 Task: Find a one-way flight from Trenton, NJ to Raleigh, NC for 5 passengers in premium economy on August 5th, with departure between 16:00 and 00:00, using Frontier, and include 3 checked bags.
Action: Mouse moved to (316, 185)
Screenshot: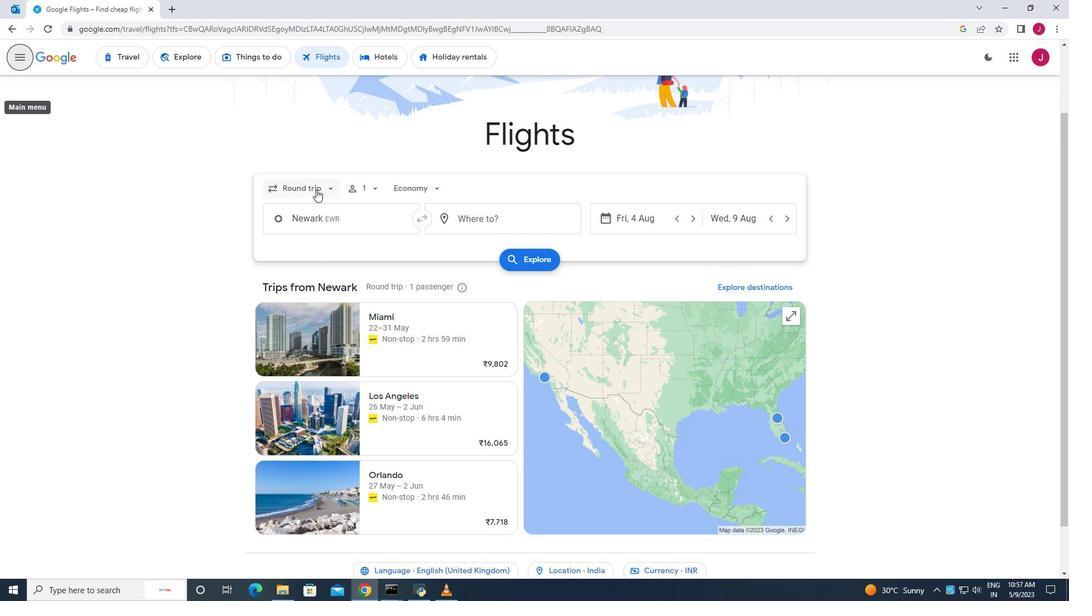 
Action: Mouse pressed left at (316, 185)
Screenshot: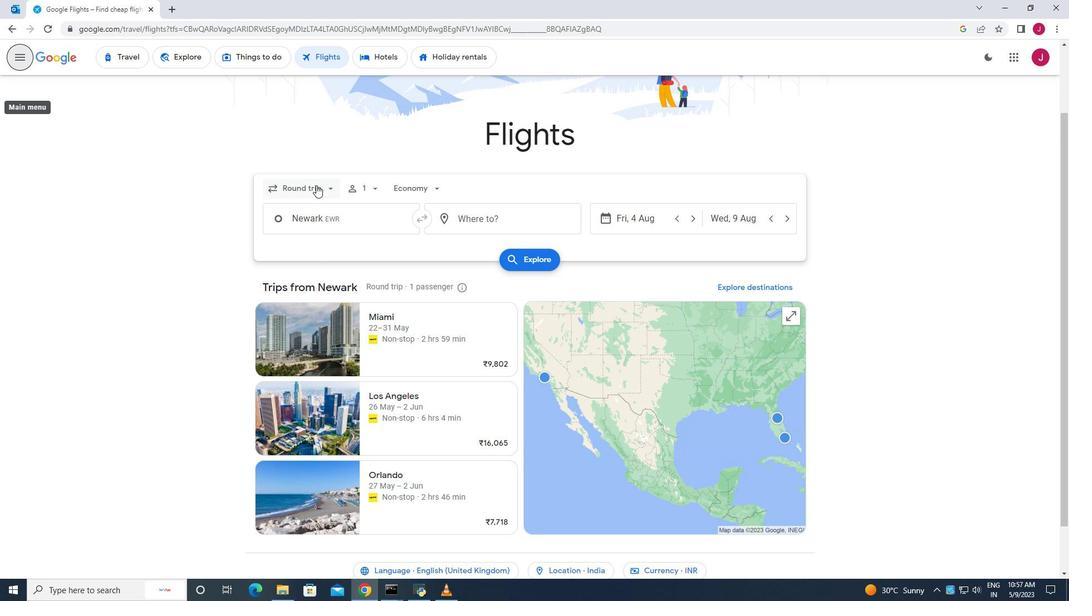 
Action: Mouse moved to (314, 242)
Screenshot: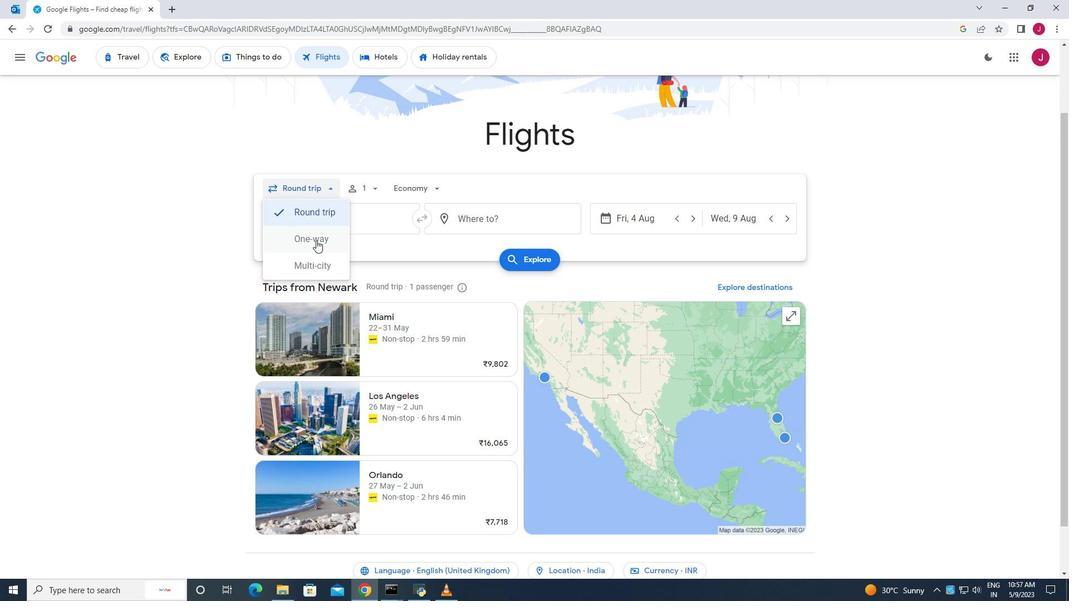 
Action: Mouse pressed left at (314, 242)
Screenshot: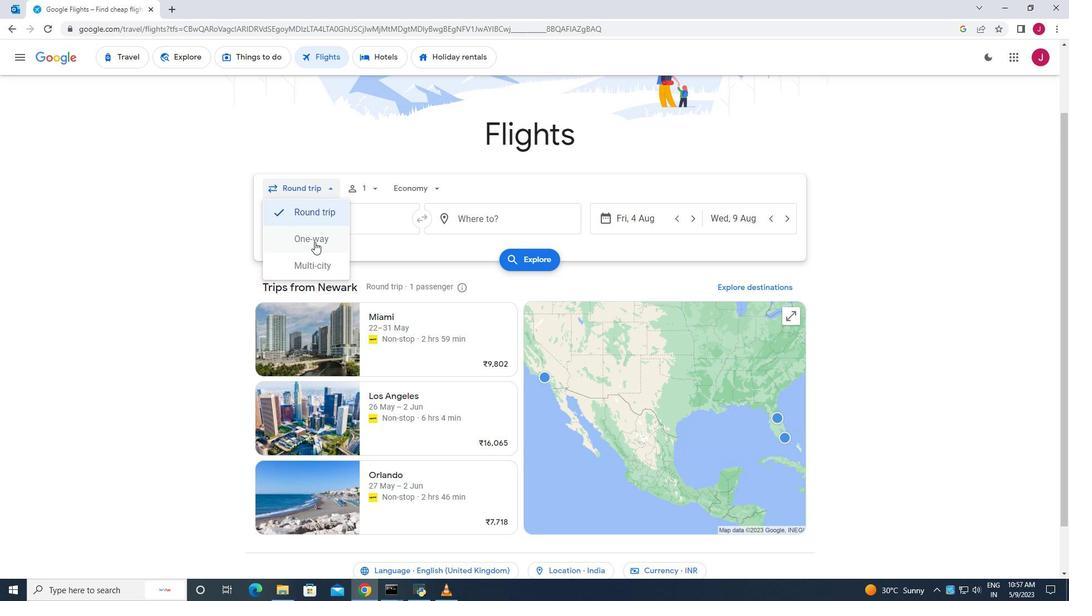 
Action: Mouse moved to (368, 187)
Screenshot: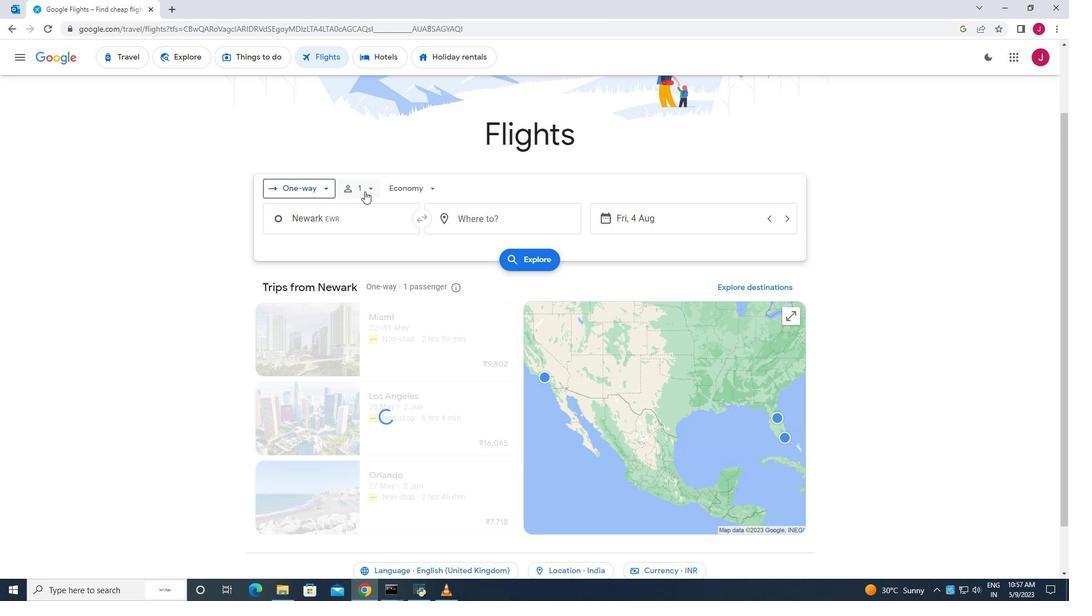 
Action: Mouse pressed left at (368, 187)
Screenshot: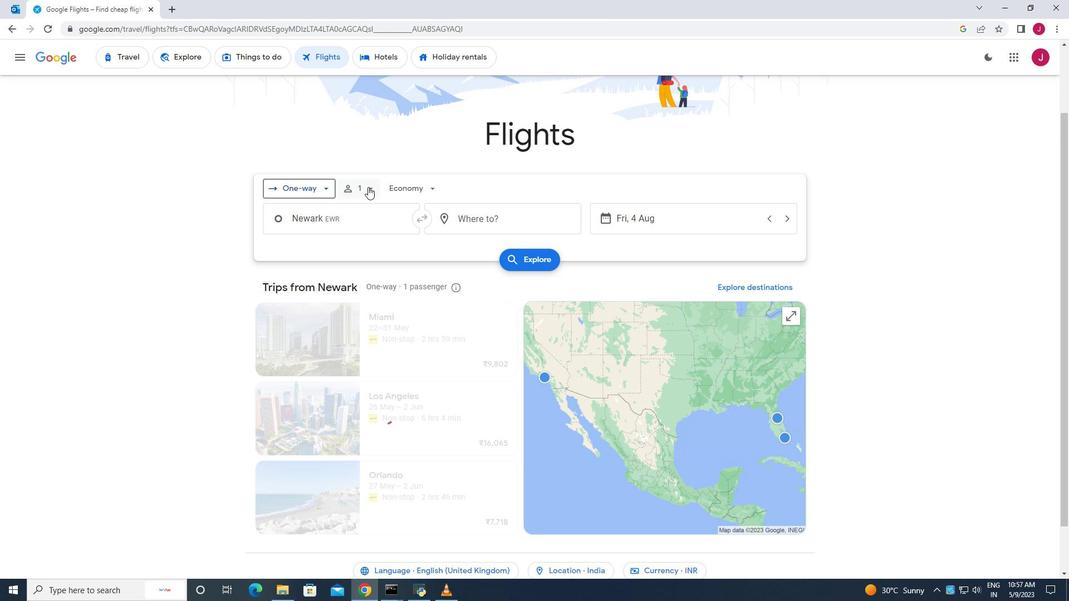 
Action: Mouse moved to (456, 216)
Screenshot: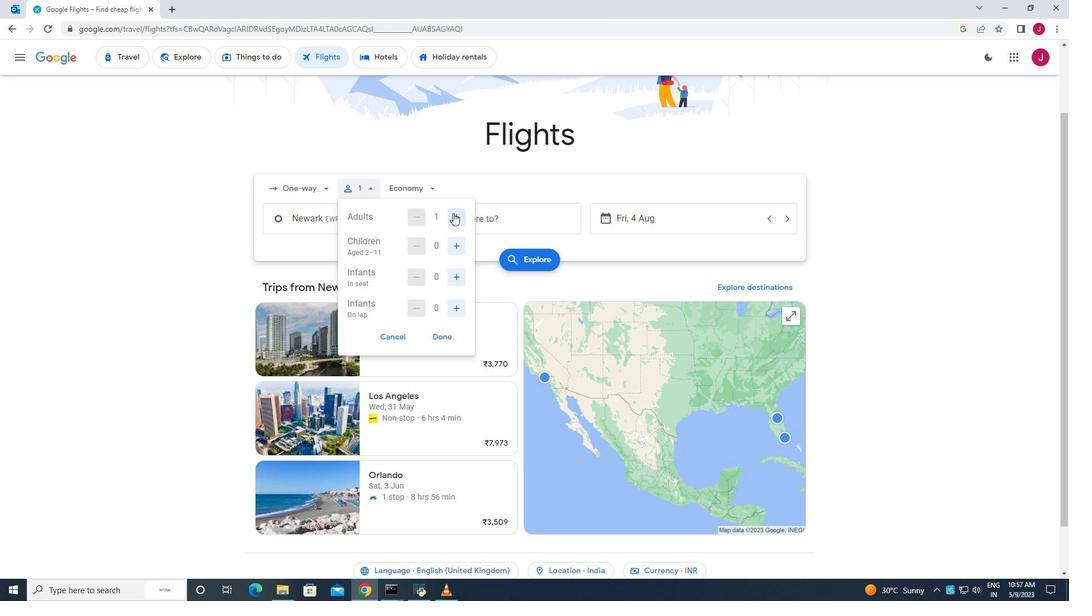 
Action: Mouse pressed left at (456, 216)
Screenshot: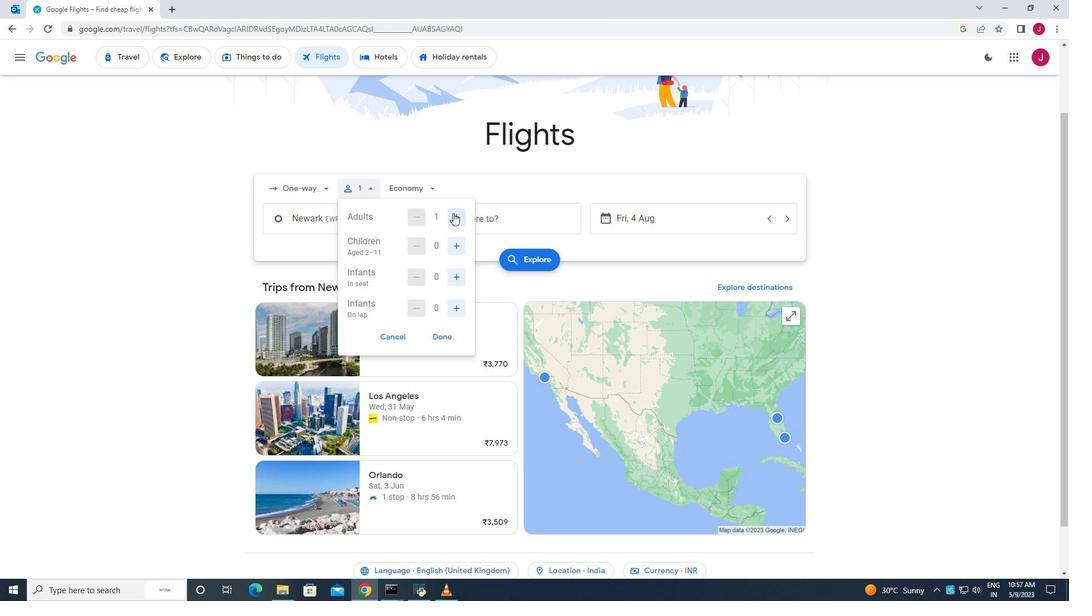 
Action: Mouse pressed left at (456, 216)
Screenshot: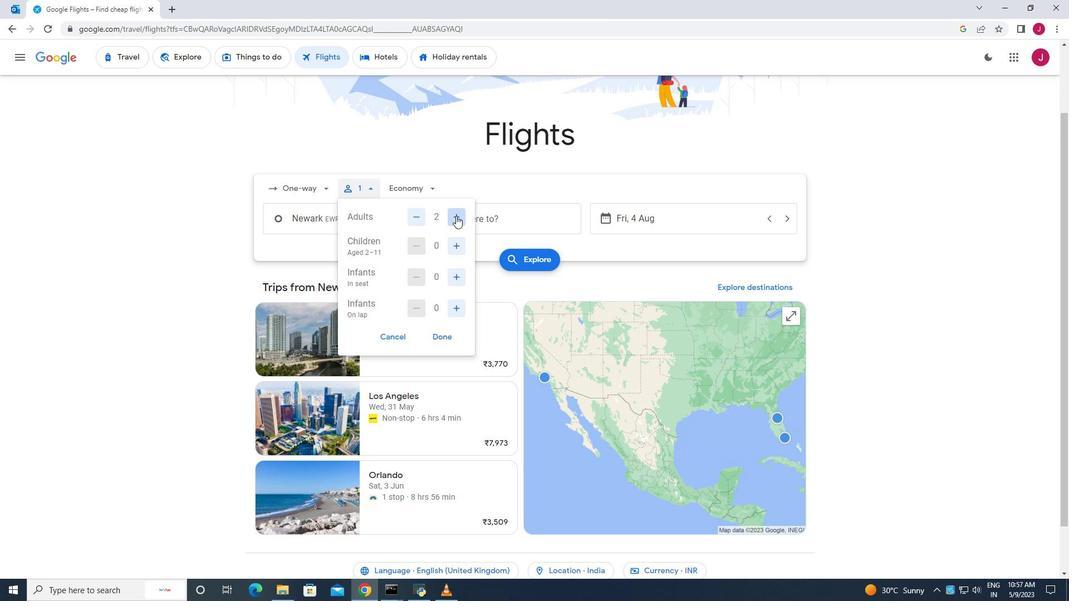 
Action: Mouse pressed left at (456, 216)
Screenshot: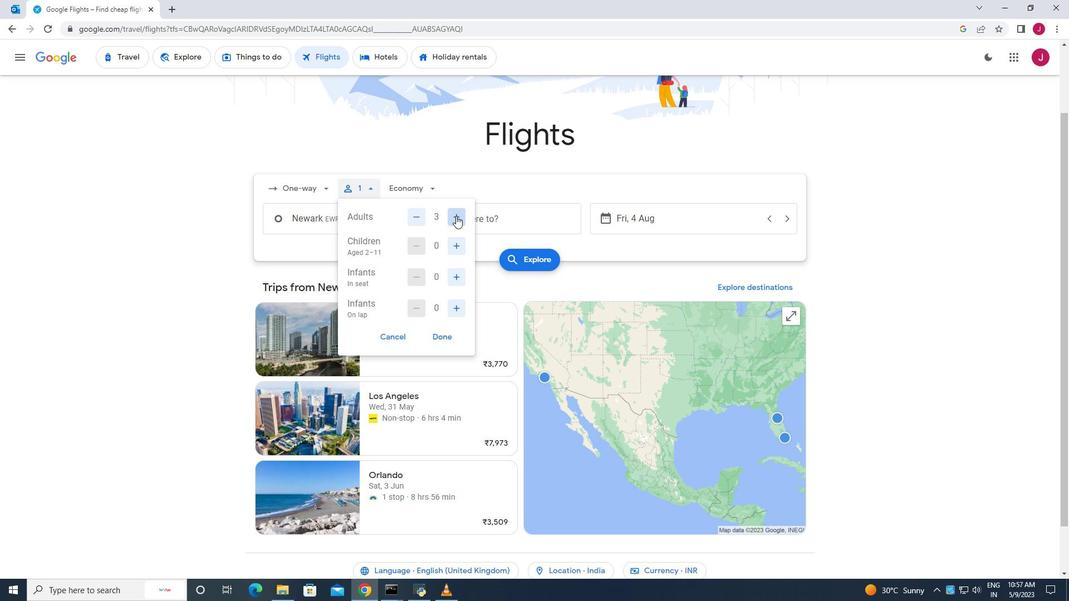 
Action: Mouse moved to (457, 245)
Screenshot: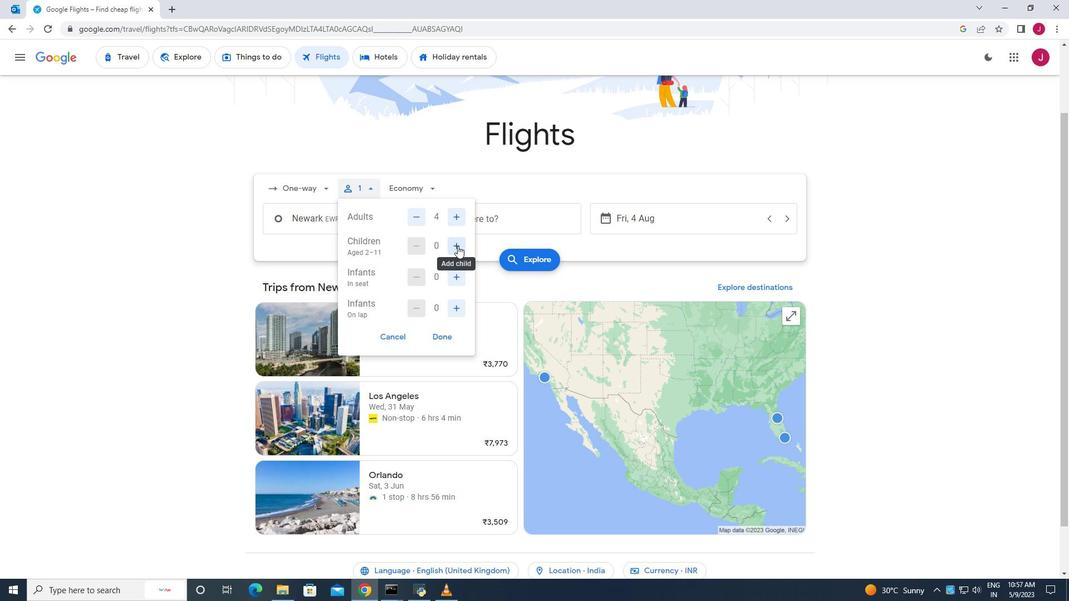 
Action: Mouse pressed left at (457, 245)
Screenshot: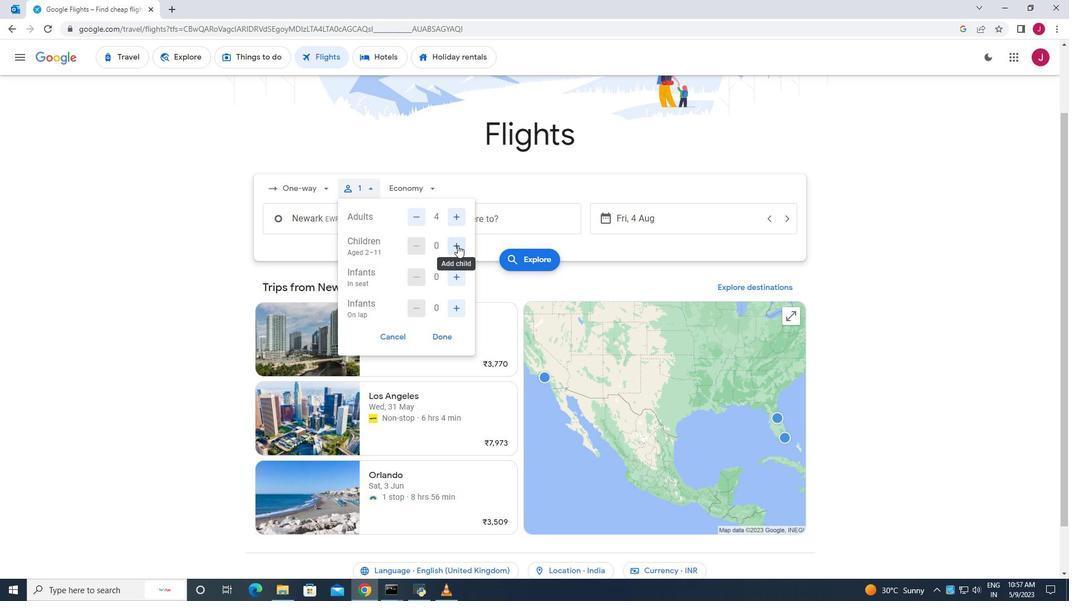 
Action: Mouse moved to (455, 277)
Screenshot: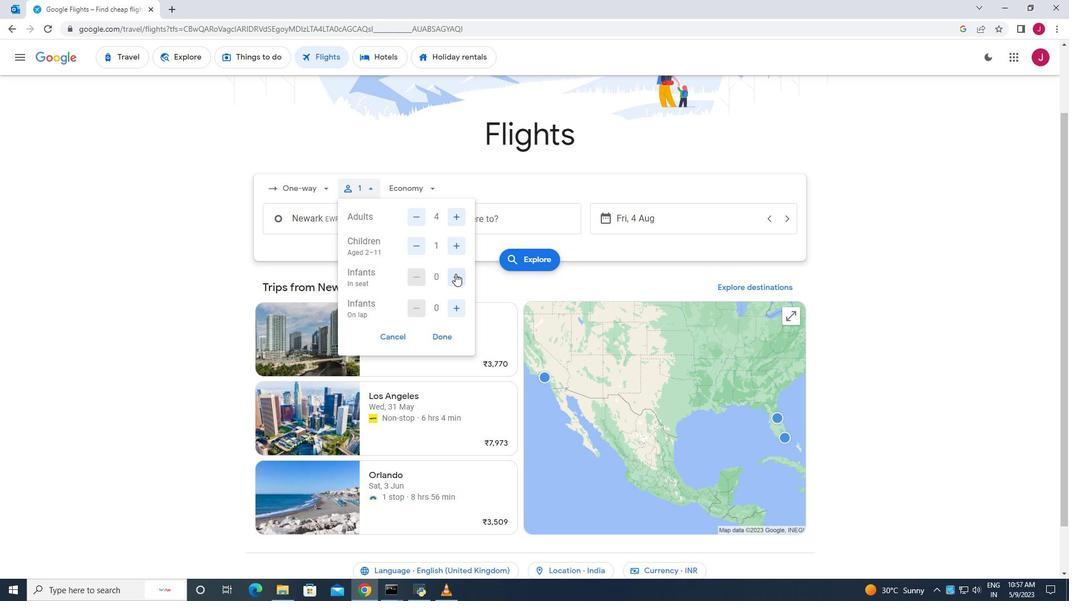 
Action: Mouse pressed left at (455, 277)
Screenshot: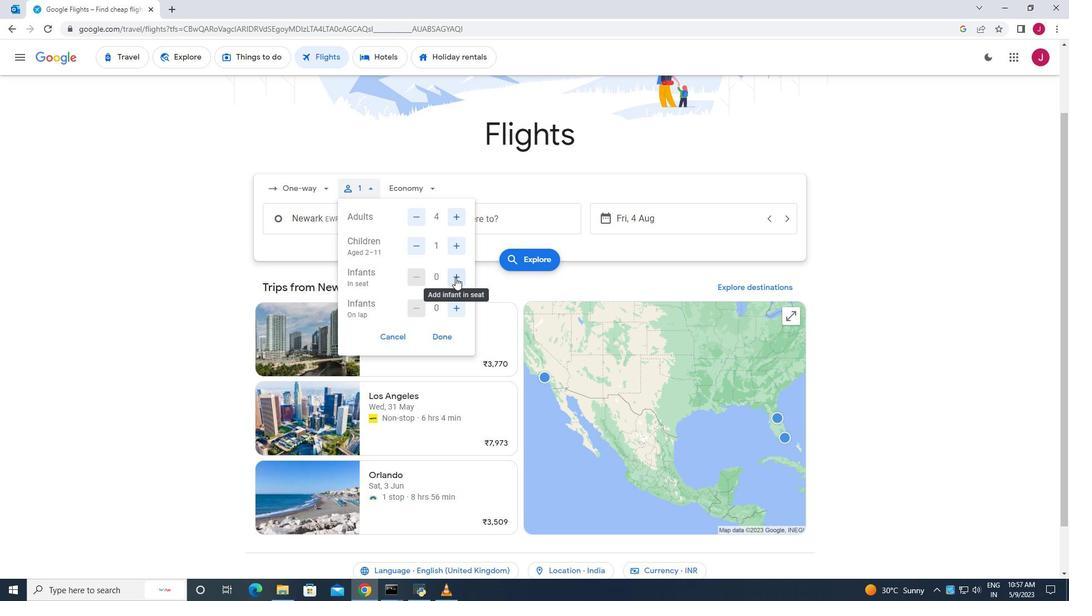 
Action: Mouse moved to (417, 276)
Screenshot: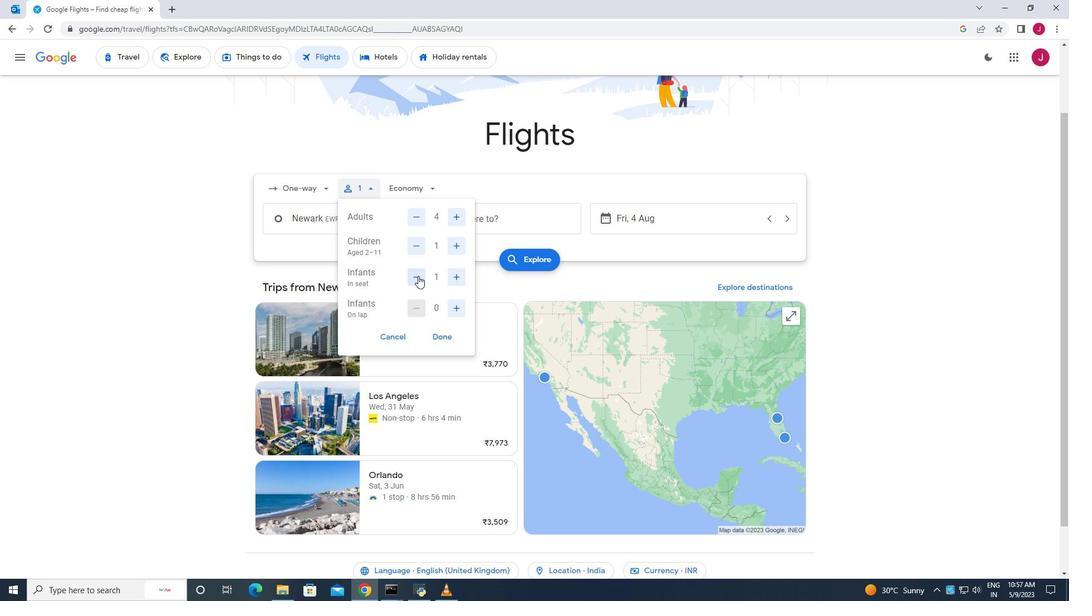 
Action: Mouse pressed left at (417, 276)
Screenshot: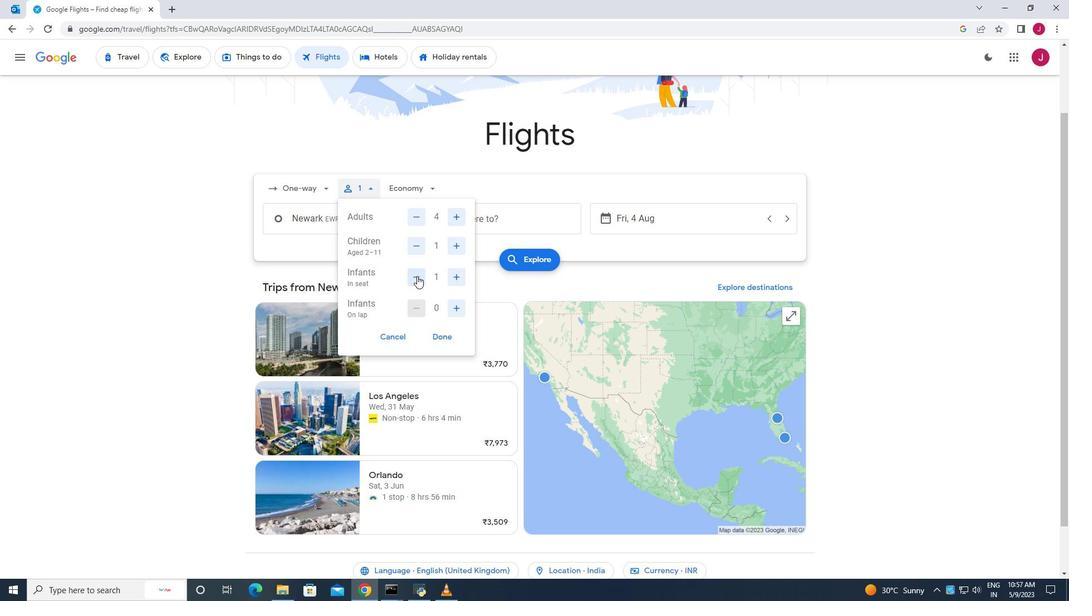 
Action: Mouse moved to (455, 310)
Screenshot: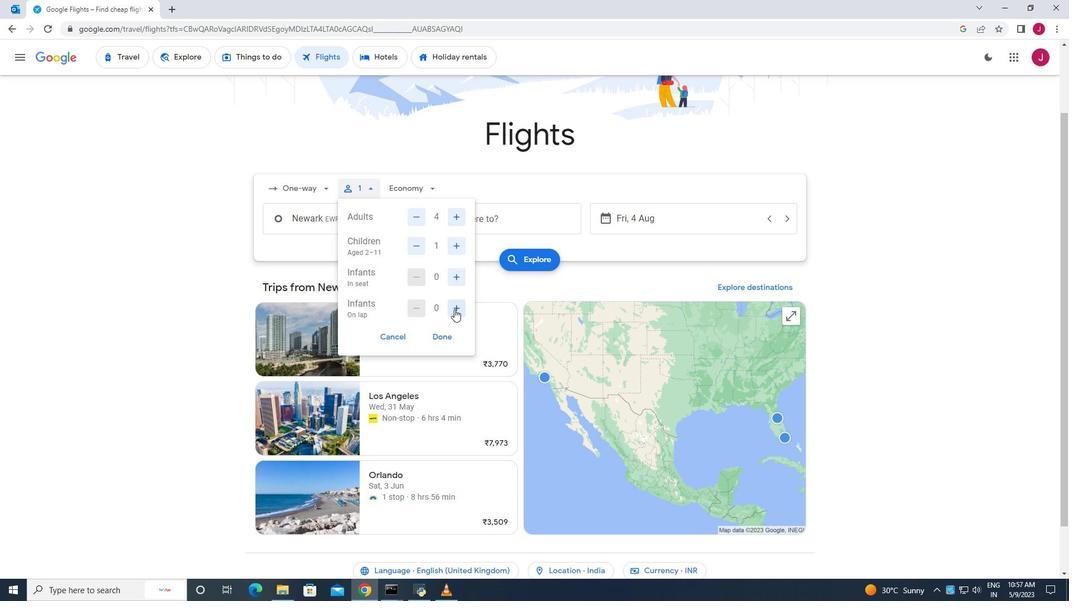 
Action: Mouse pressed left at (455, 310)
Screenshot: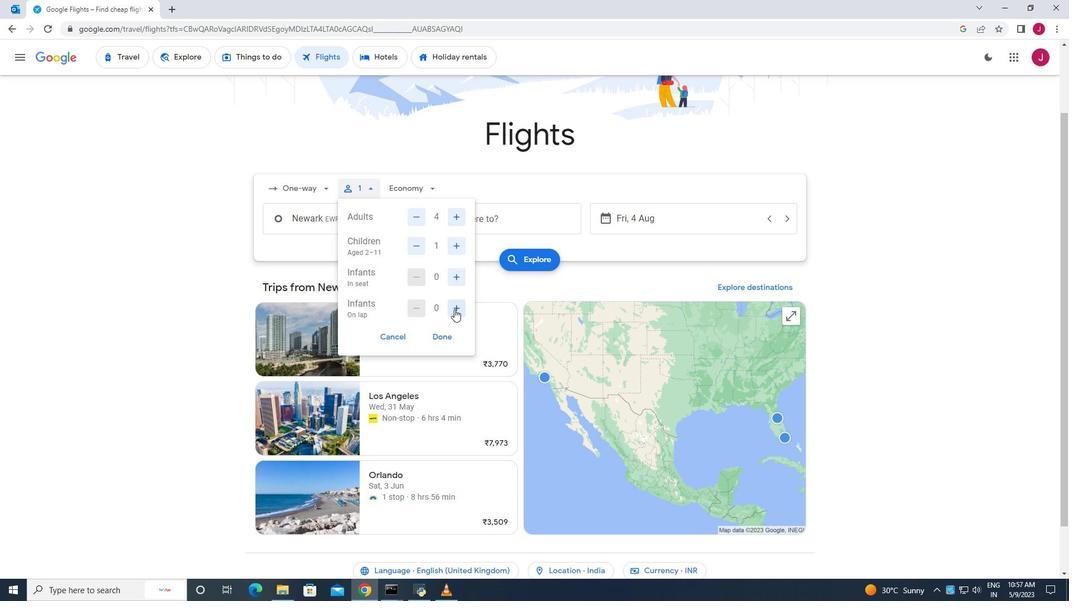 
Action: Mouse moved to (414, 276)
Screenshot: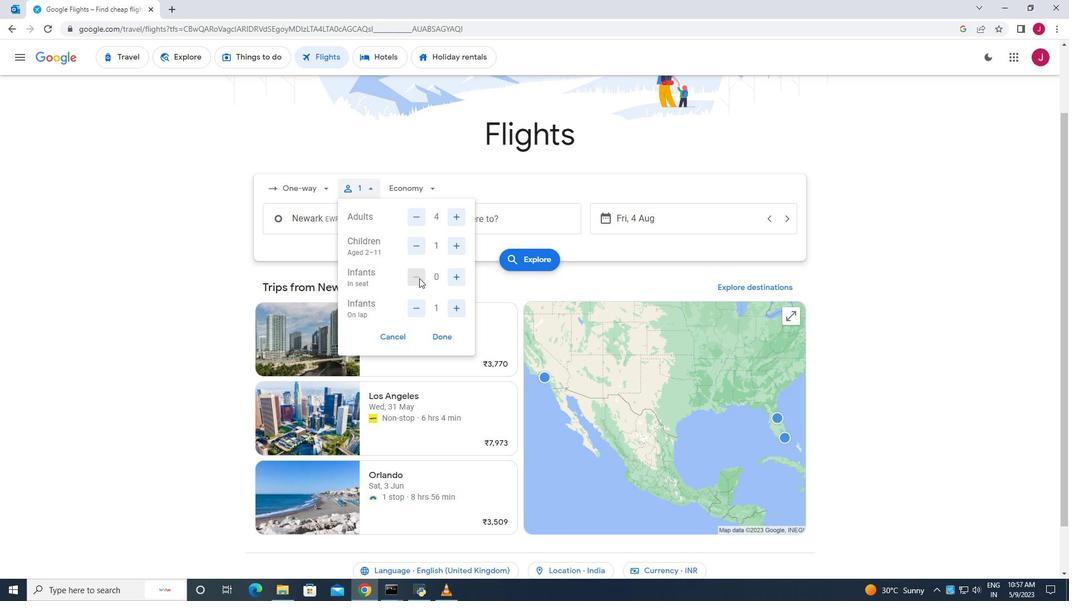 
Action: Mouse pressed left at (414, 276)
Screenshot: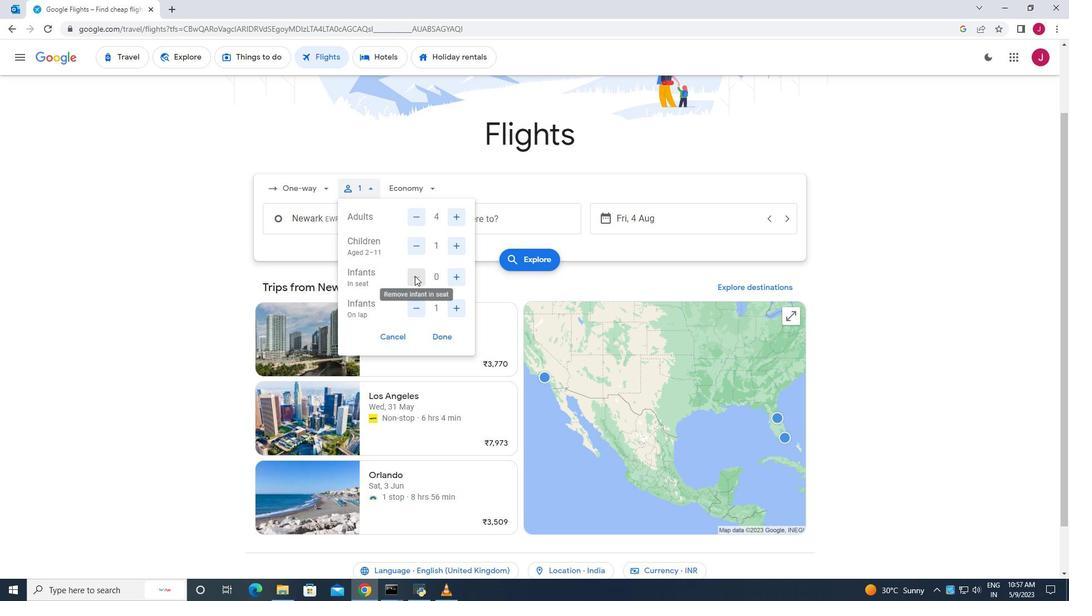 
Action: Mouse moved to (420, 246)
Screenshot: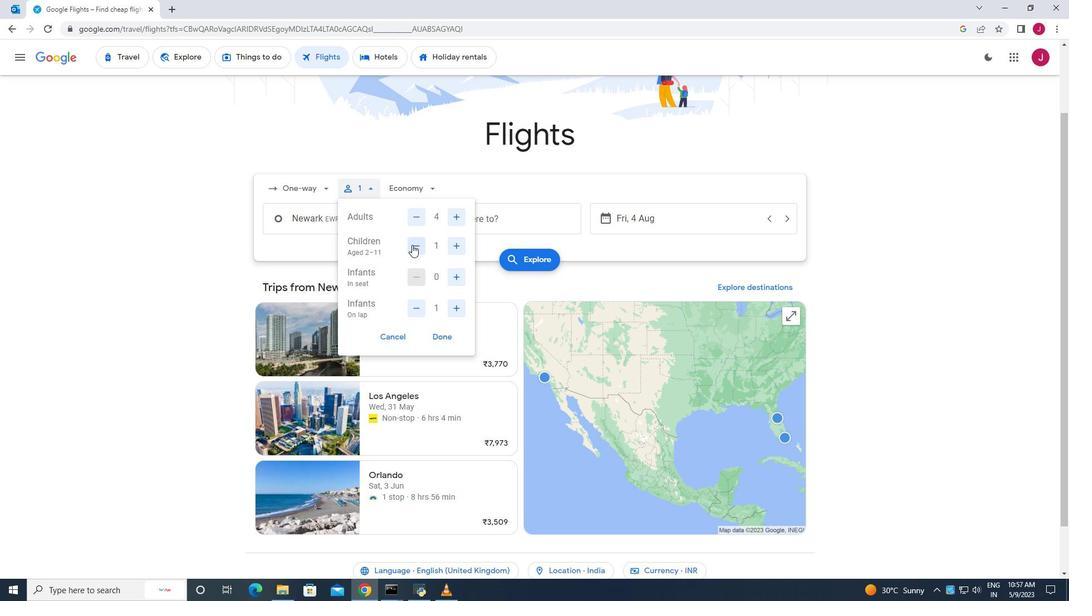 
Action: Mouse pressed left at (420, 246)
Screenshot: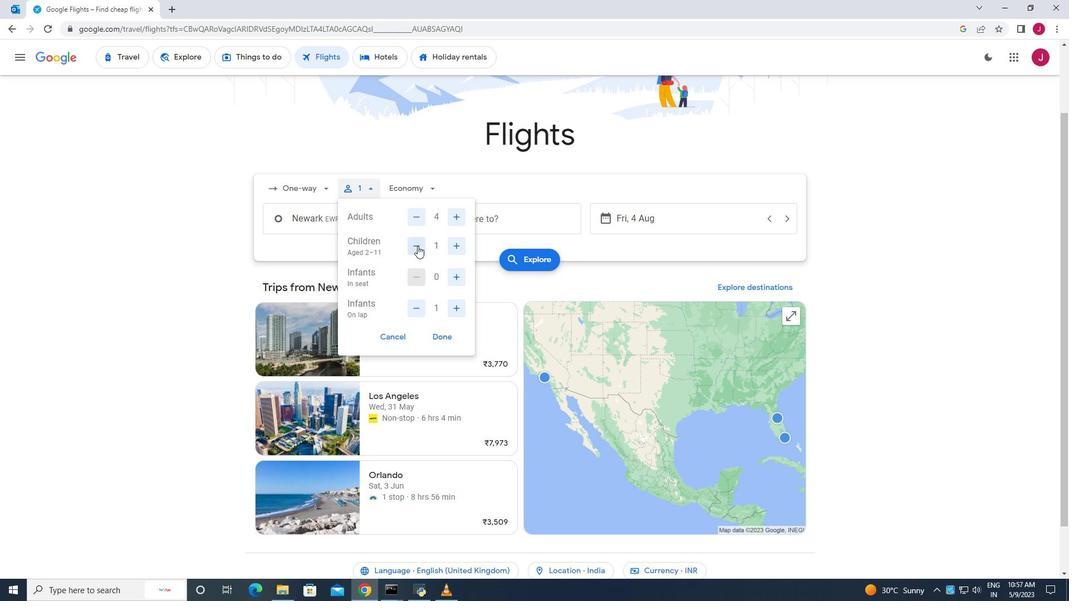
Action: Mouse moved to (416, 275)
Screenshot: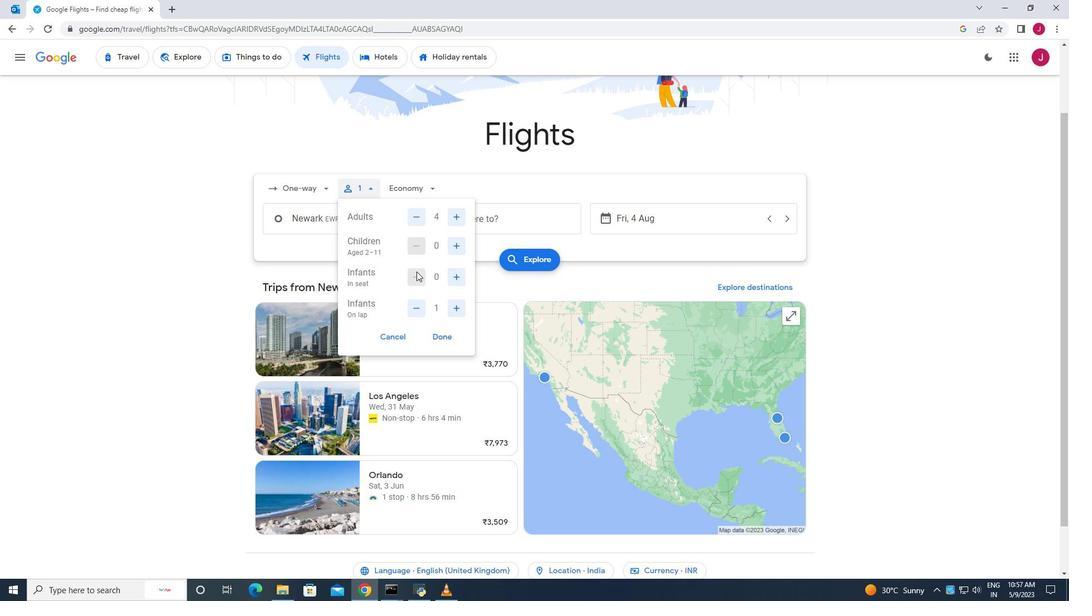 
Action: Mouse pressed left at (416, 275)
Screenshot: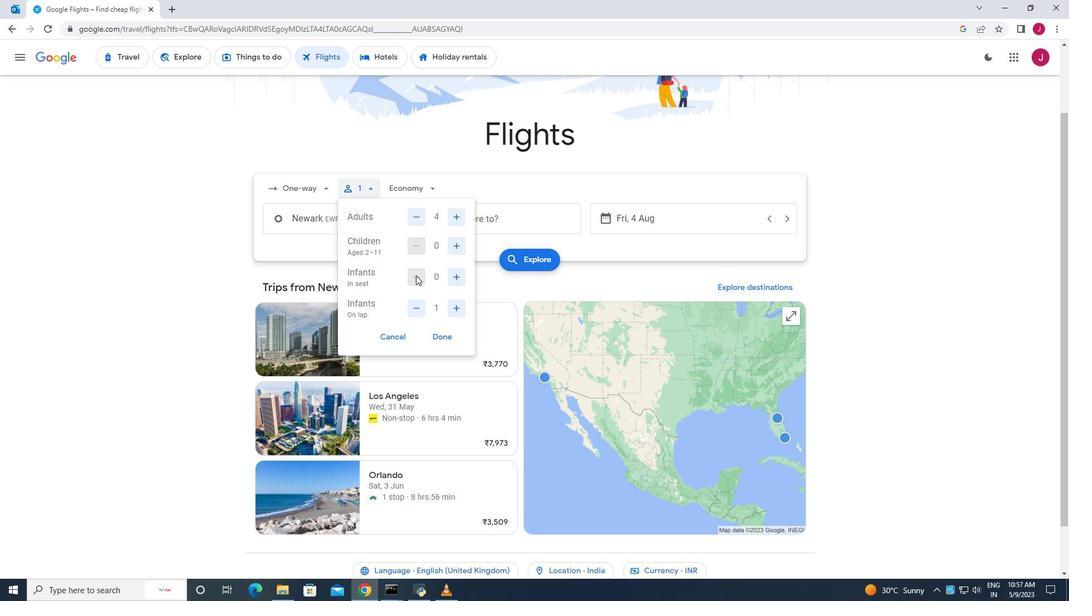 
Action: Mouse moved to (439, 333)
Screenshot: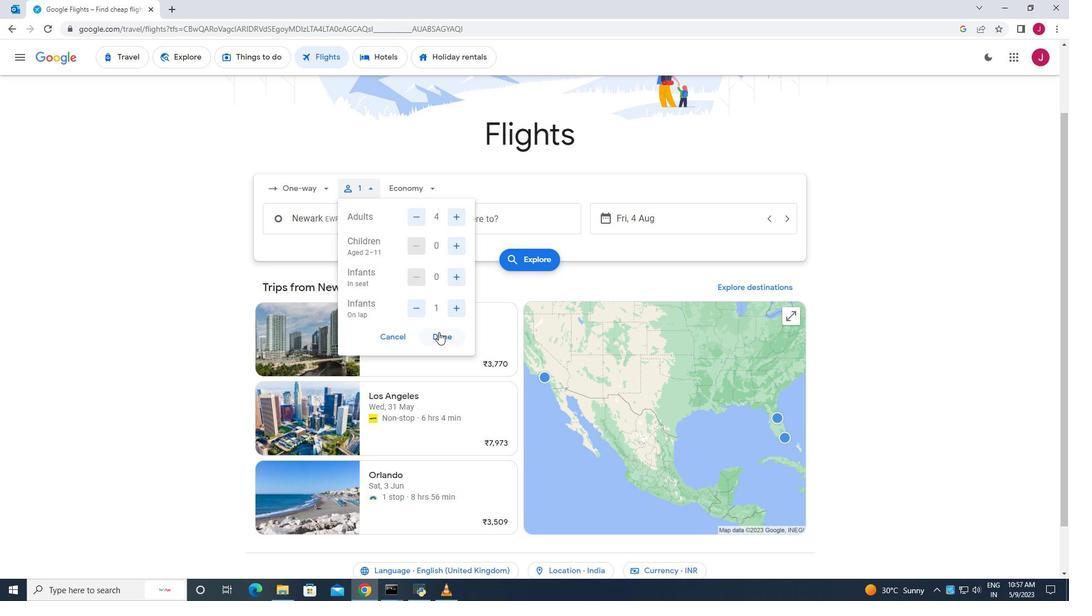 
Action: Mouse pressed left at (439, 333)
Screenshot: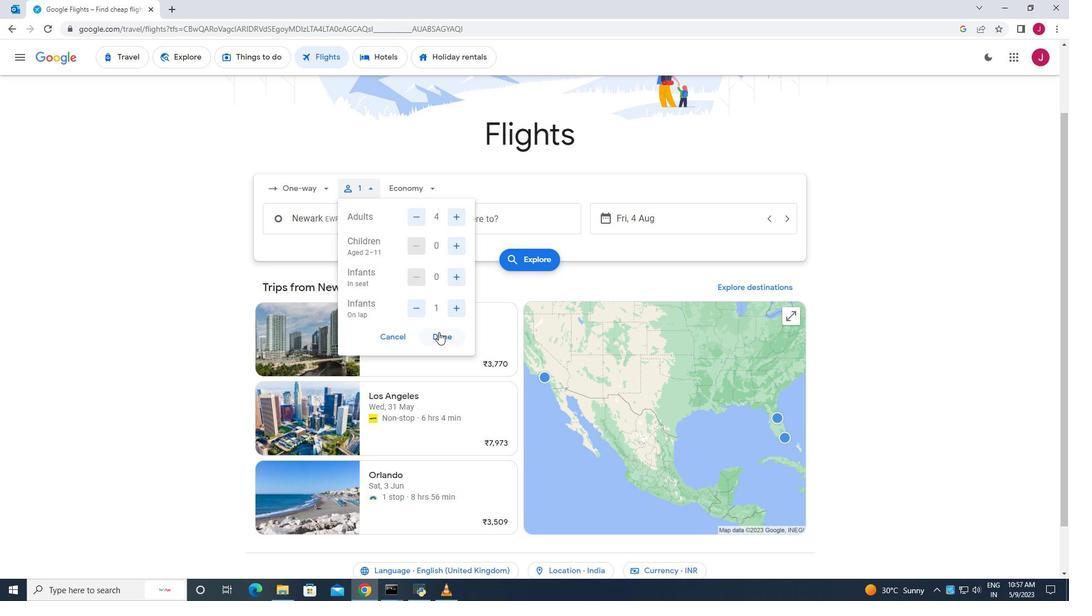 
Action: Mouse moved to (421, 191)
Screenshot: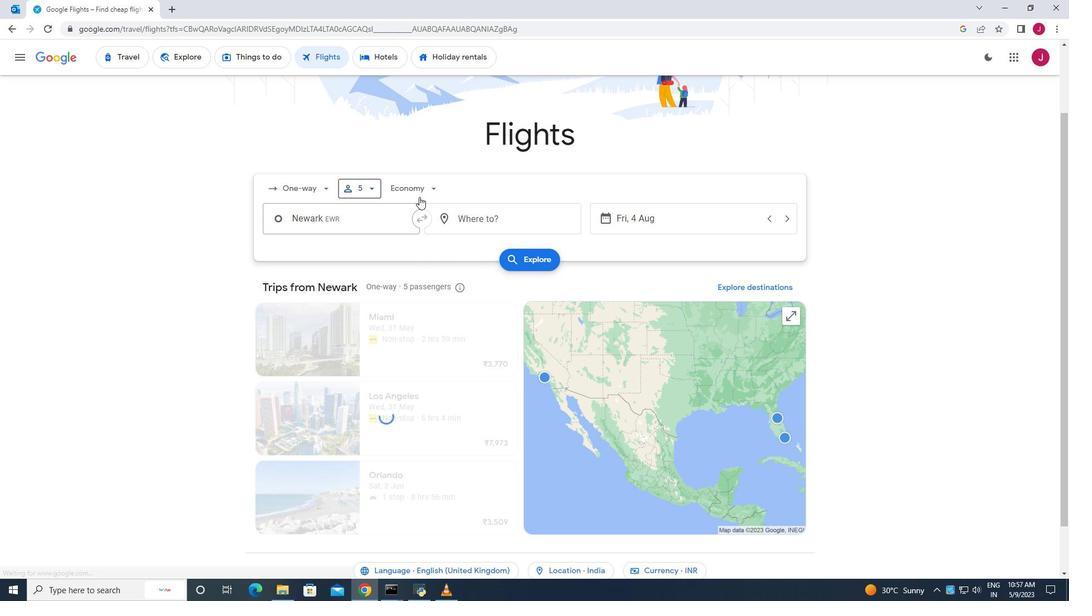 
Action: Mouse pressed left at (421, 191)
Screenshot: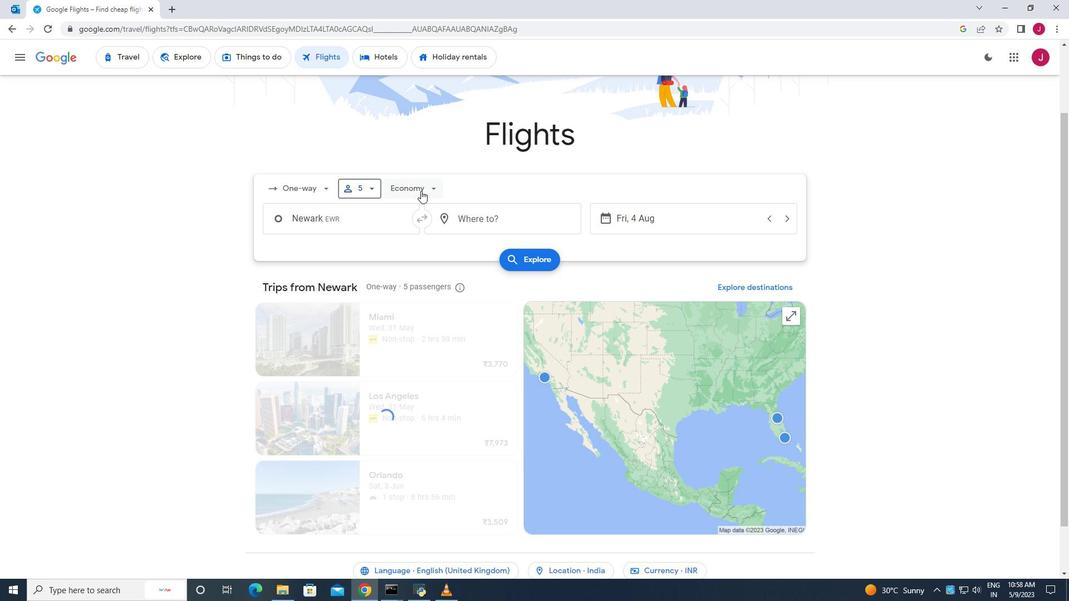 
Action: Mouse moved to (433, 237)
Screenshot: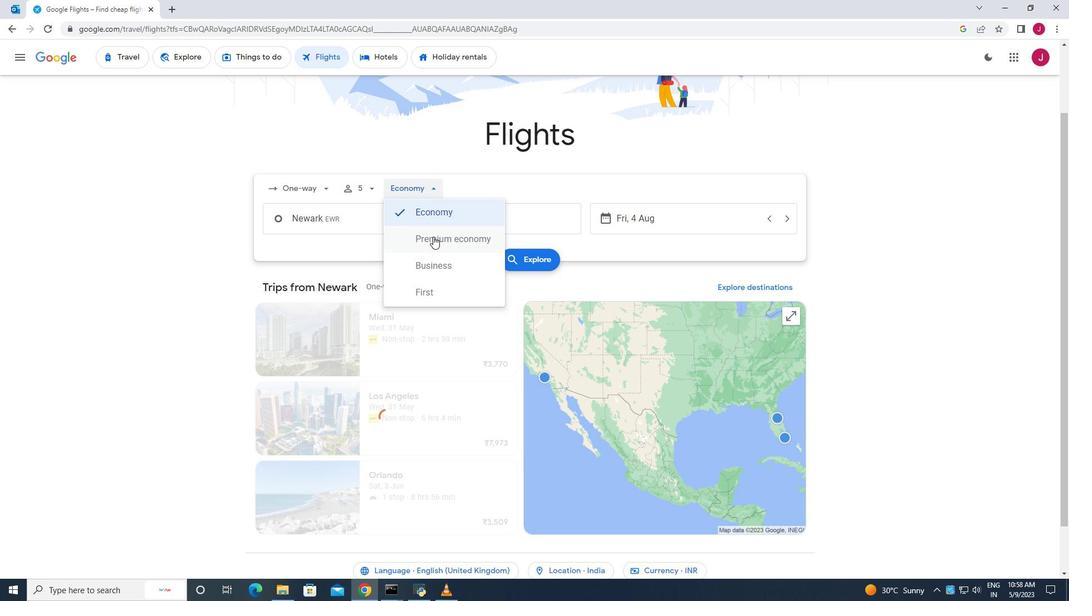 
Action: Mouse pressed left at (433, 237)
Screenshot: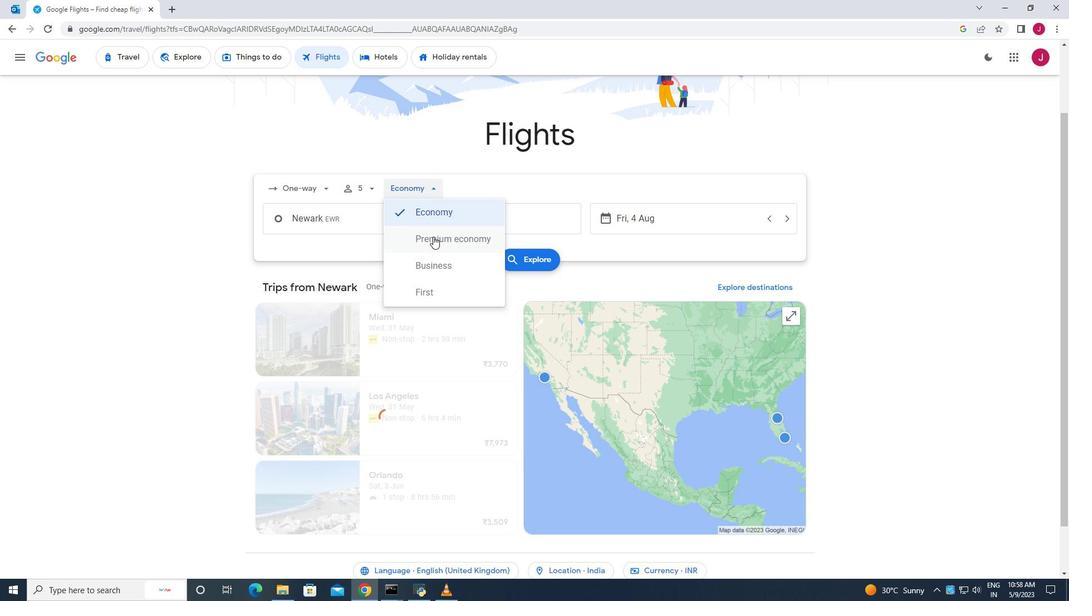 
Action: Mouse moved to (360, 219)
Screenshot: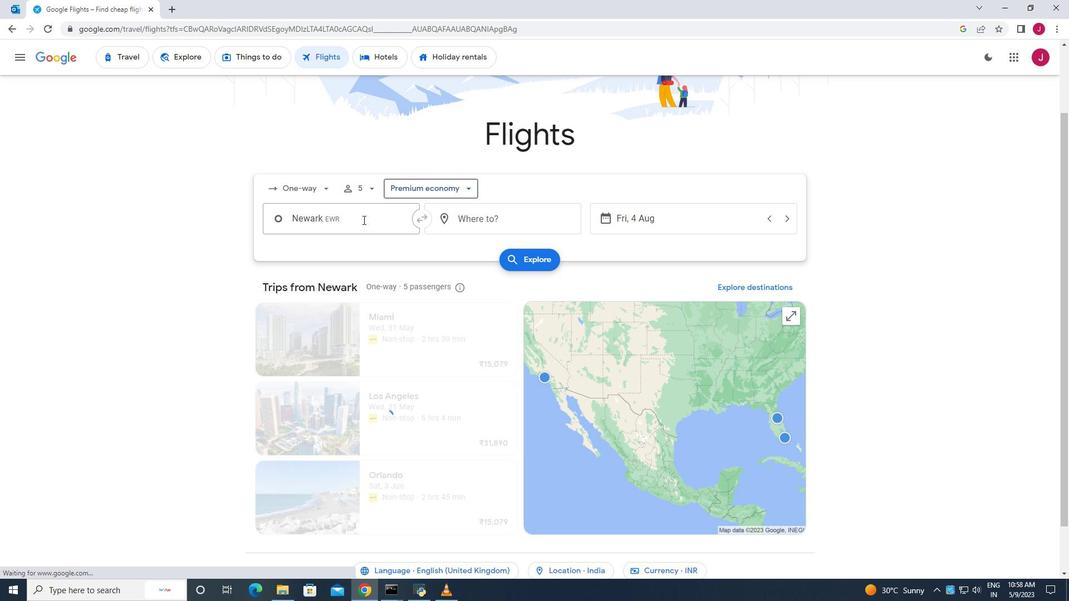 
Action: Mouse pressed left at (360, 219)
Screenshot: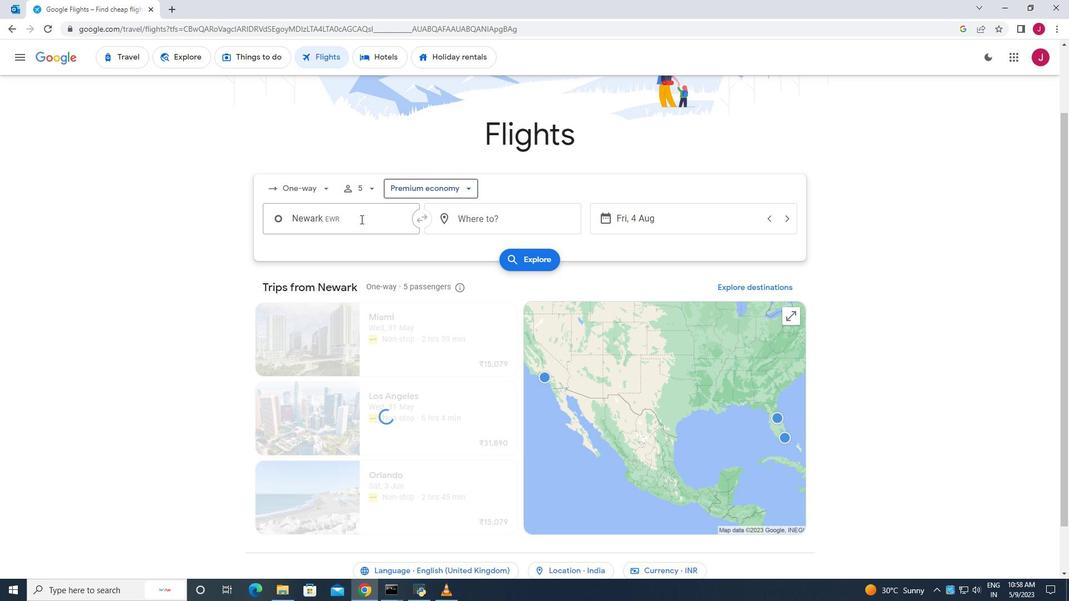 
Action: Mouse moved to (362, 219)
Screenshot: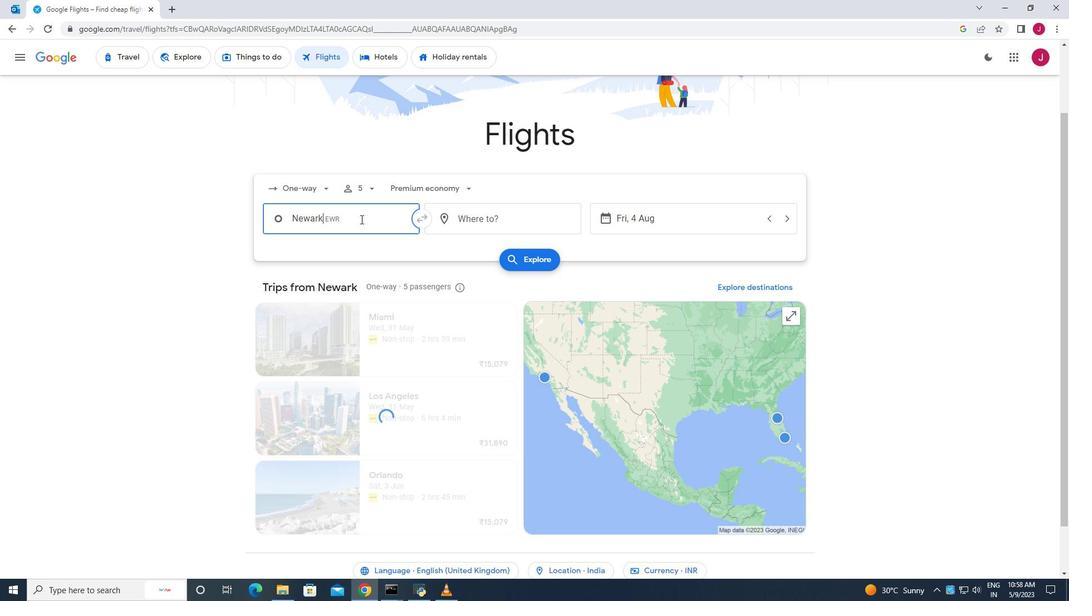 
Action: Key pressed trenton<Key.space>
Screenshot: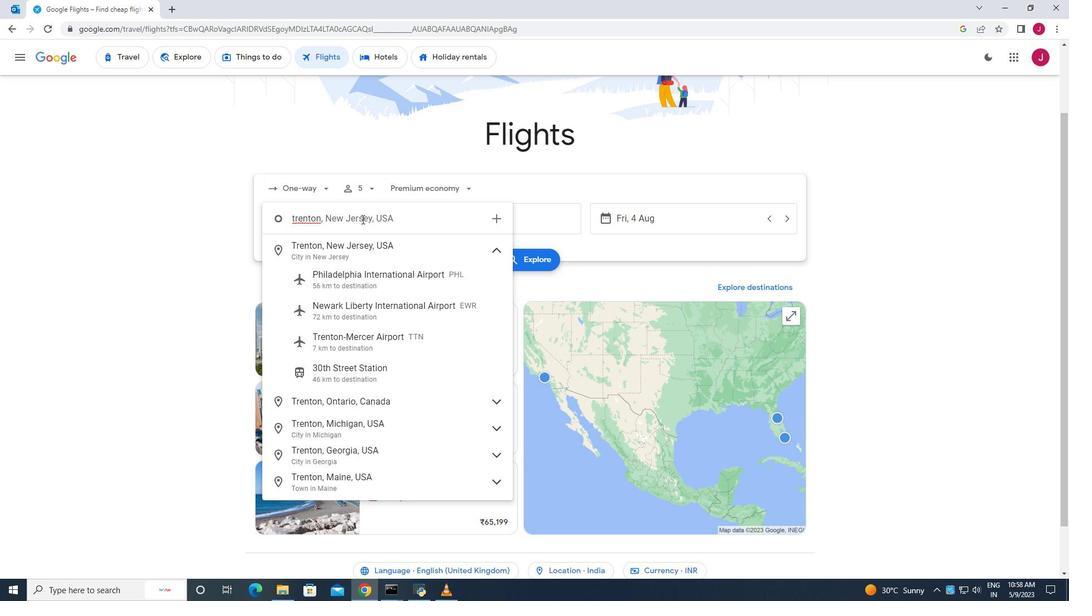 
Action: Mouse moved to (377, 344)
Screenshot: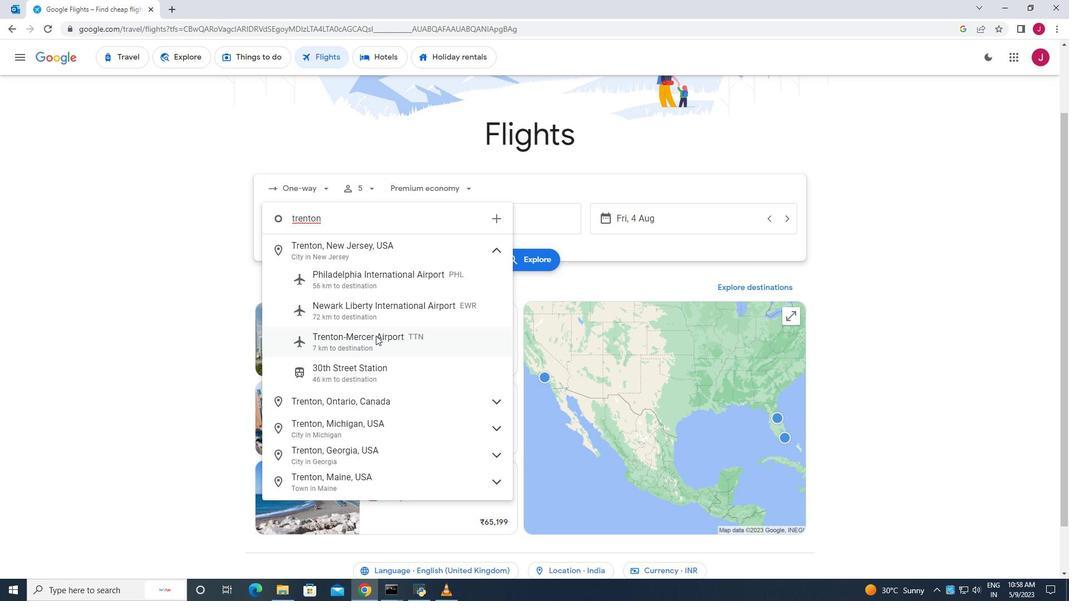 
Action: Mouse pressed left at (377, 344)
Screenshot: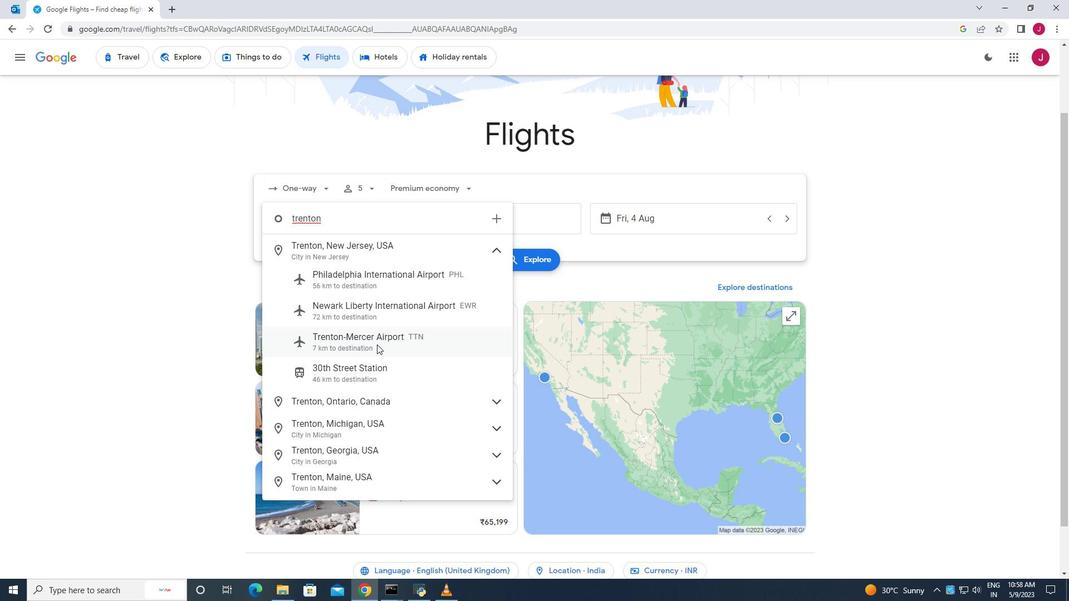
Action: Mouse moved to (488, 217)
Screenshot: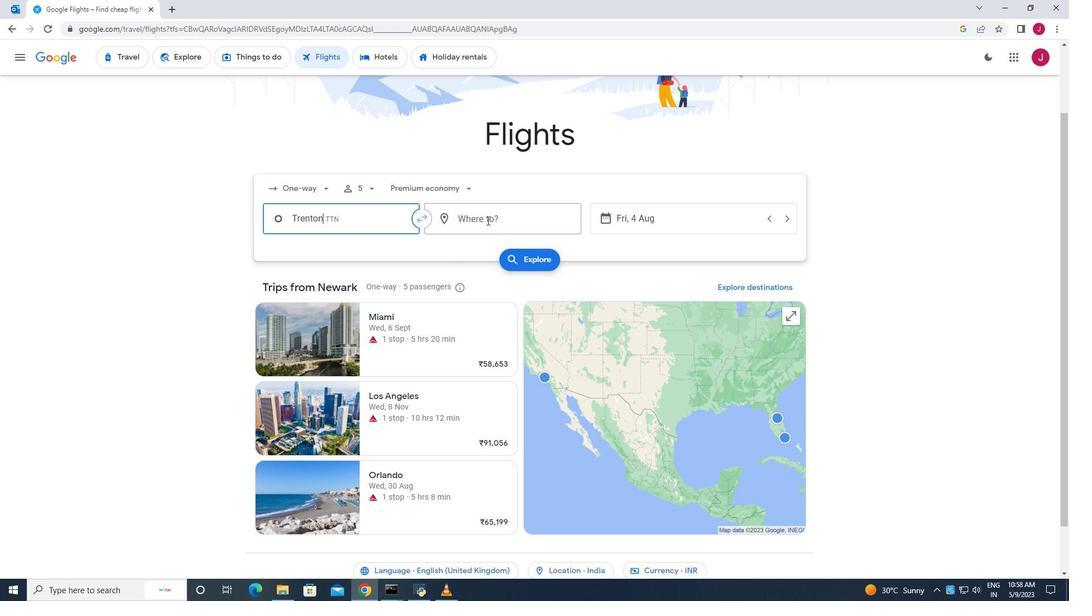 
Action: Mouse pressed left at (488, 217)
Screenshot: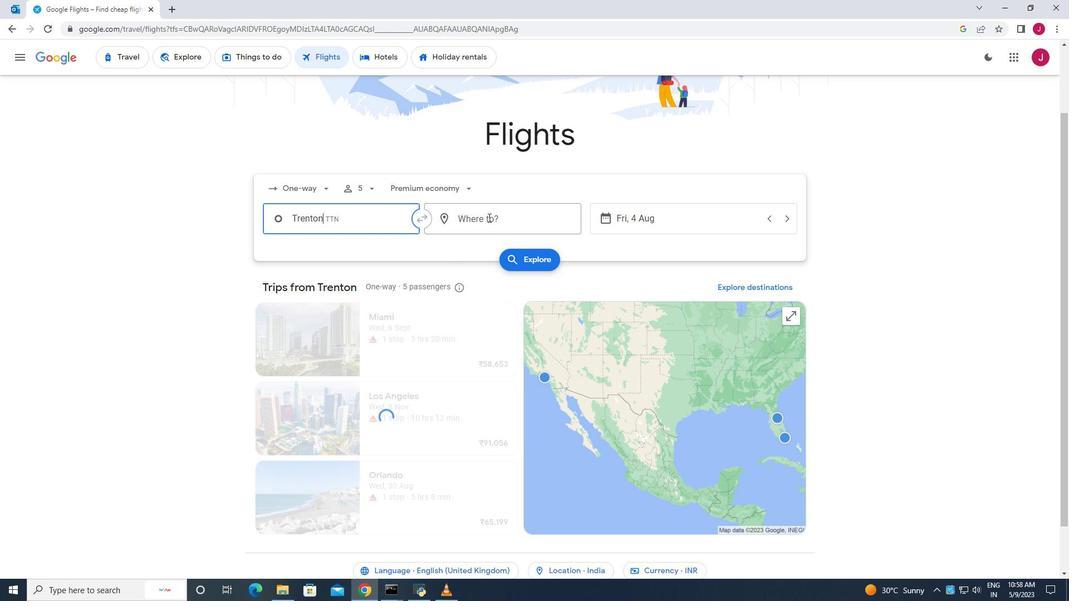 
Action: Mouse moved to (487, 217)
Screenshot: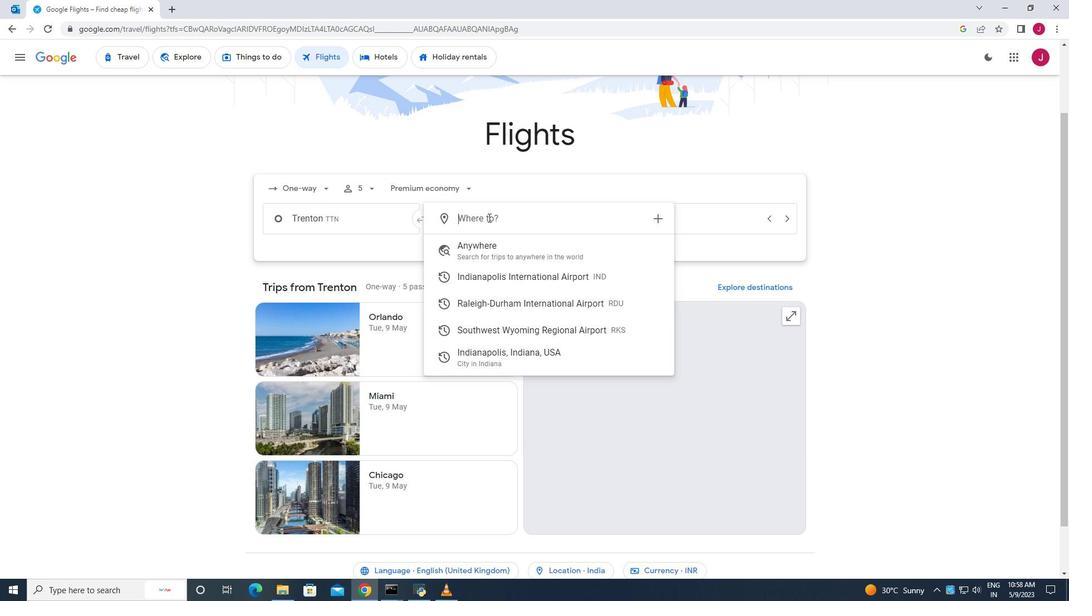 
Action: Key pressed raleigh
Screenshot: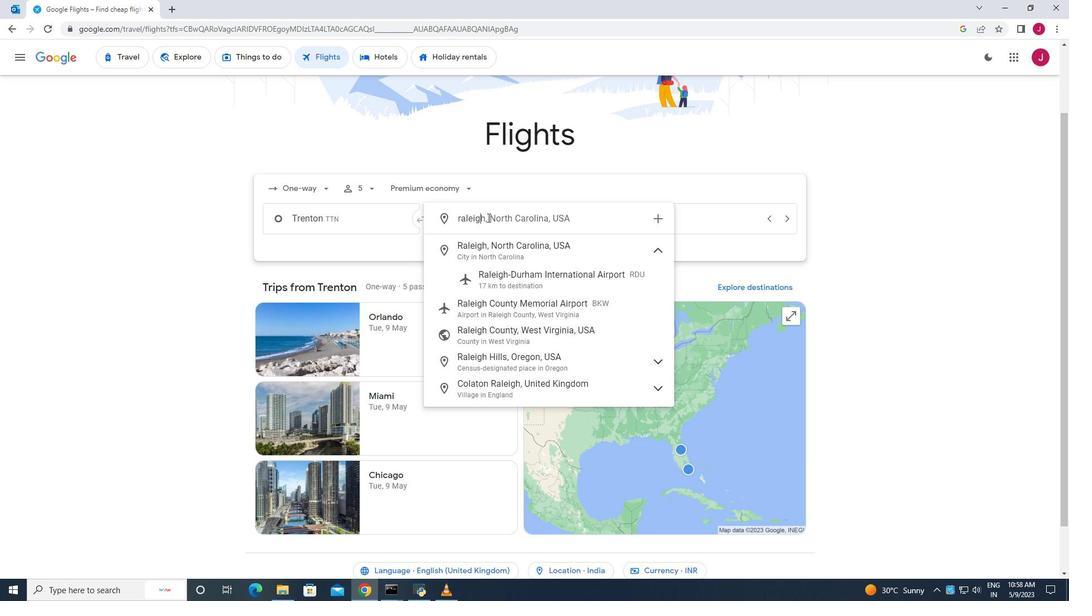 
Action: Mouse moved to (533, 276)
Screenshot: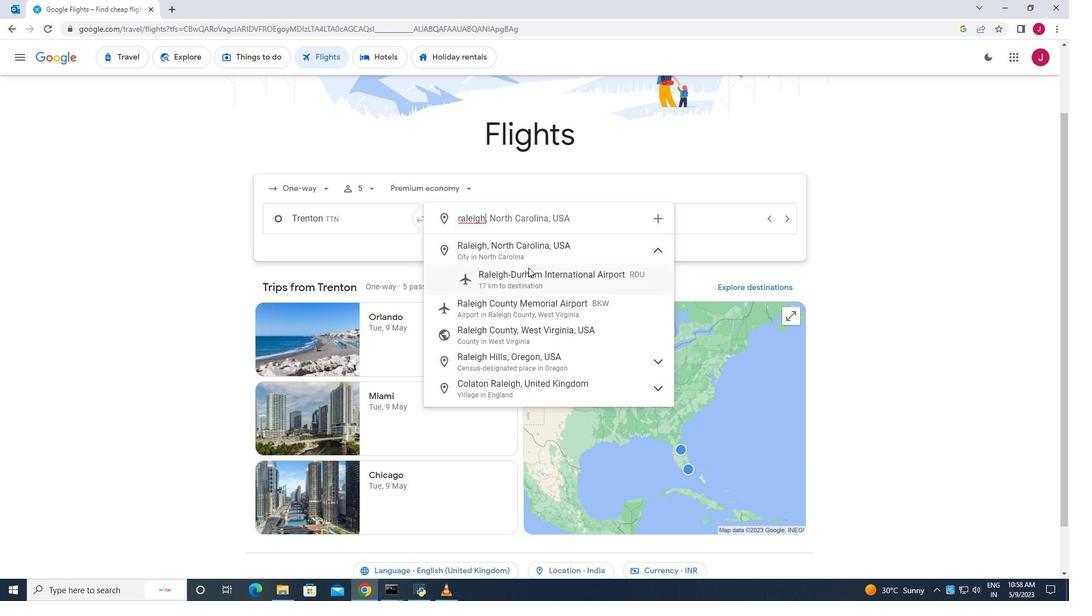 
Action: Mouse pressed left at (533, 276)
Screenshot: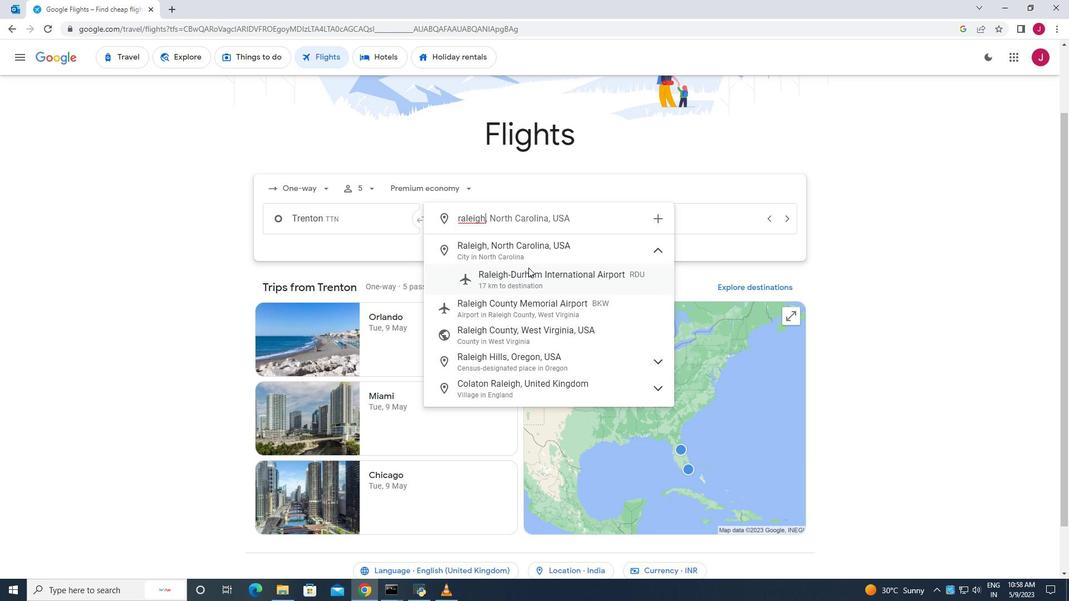 
Action: Mouse moved to (633, 225)
Screenshot: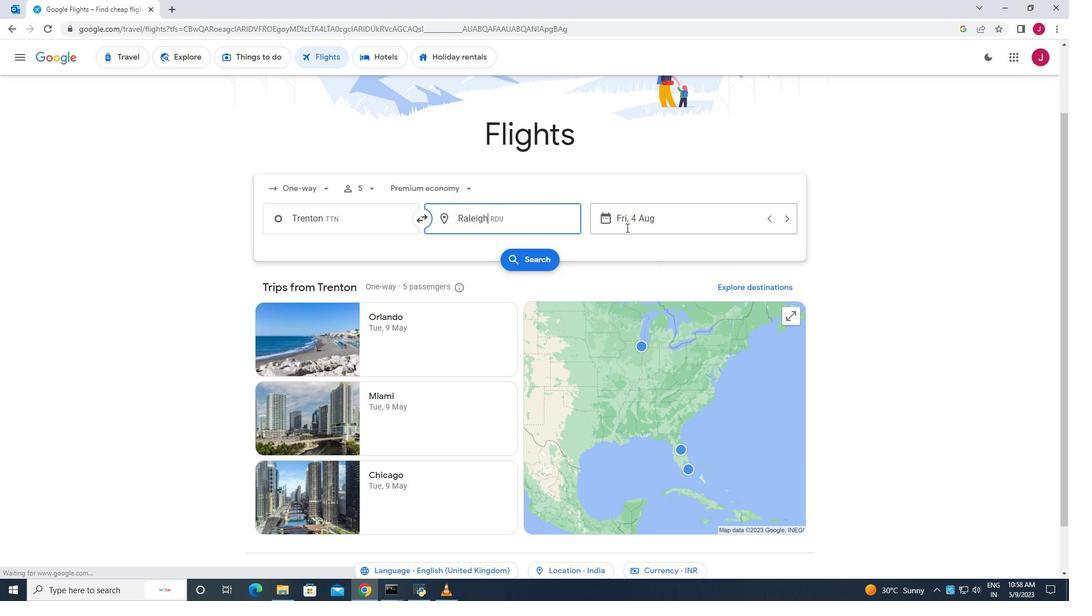 
Action: Mouse pressed left at (633, 225)
Screenshot: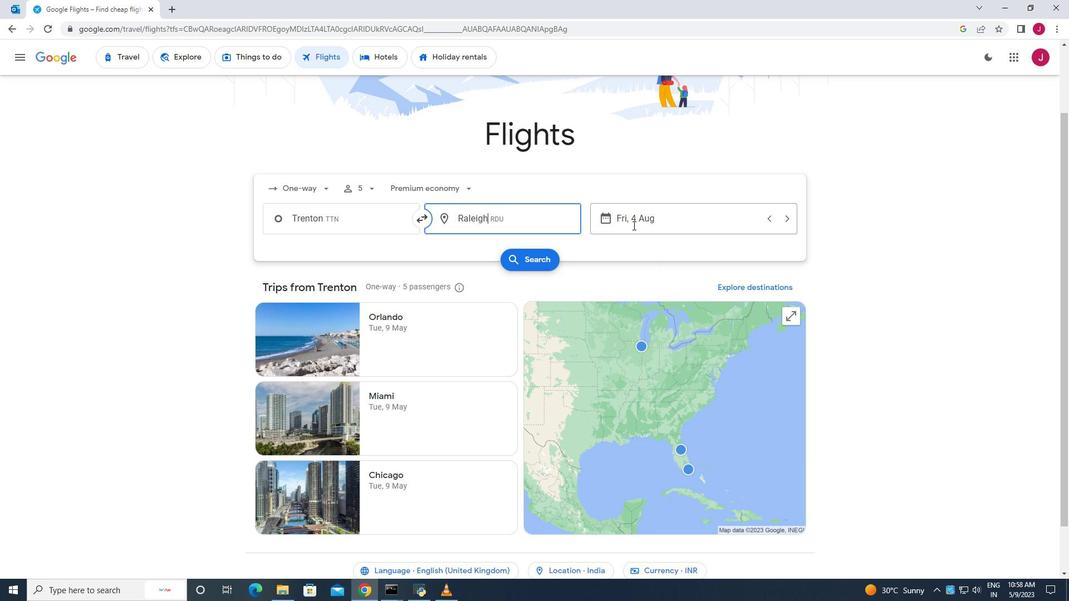 
Action: Mouse moved to (557, 309)
Screenshot: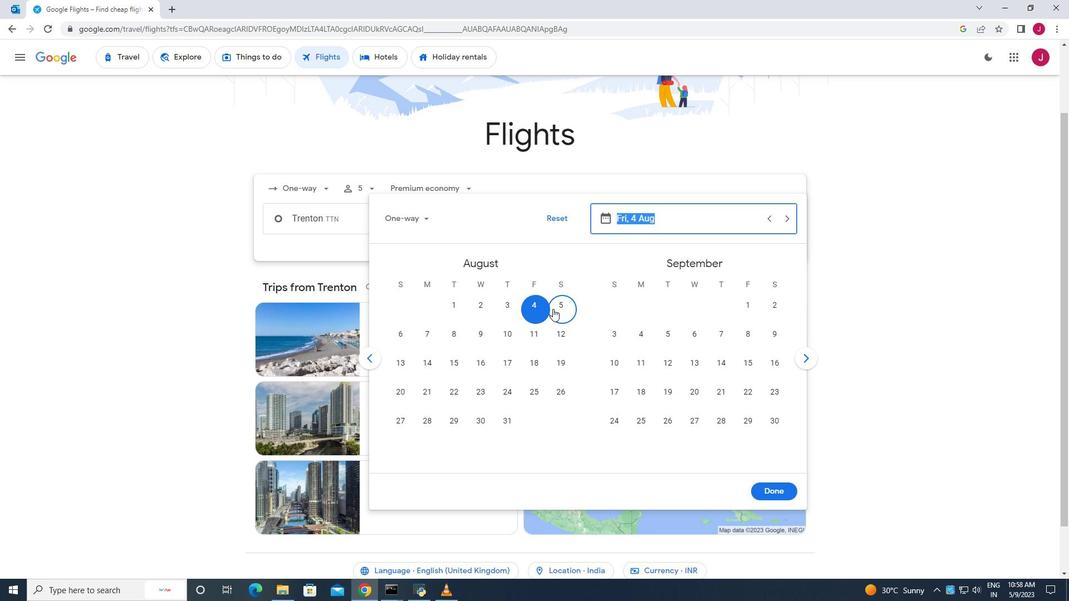 
Action: Mouse pressed left at (557, 309)
Screenshot: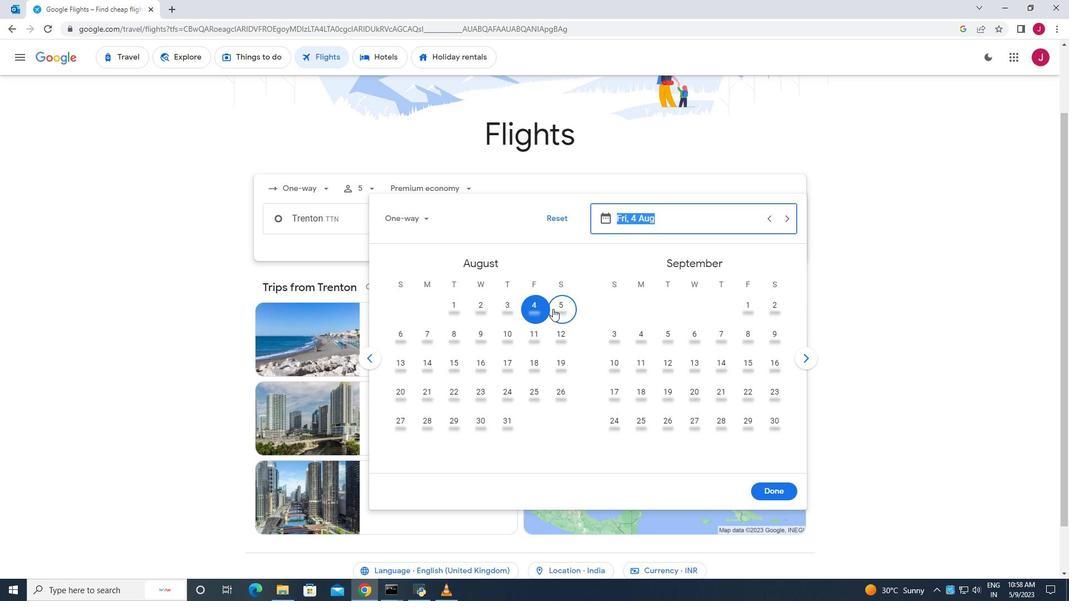 
Action: Mouse moved to (758, 489)
Screenshot: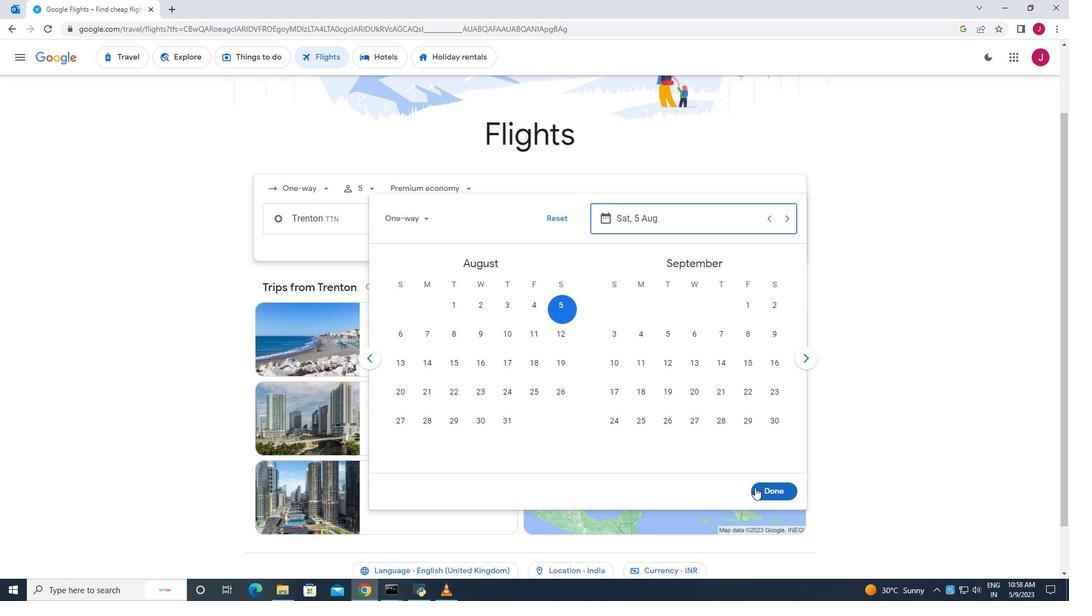
Action: Mouse pressed left at (758, 489)
Screenshot: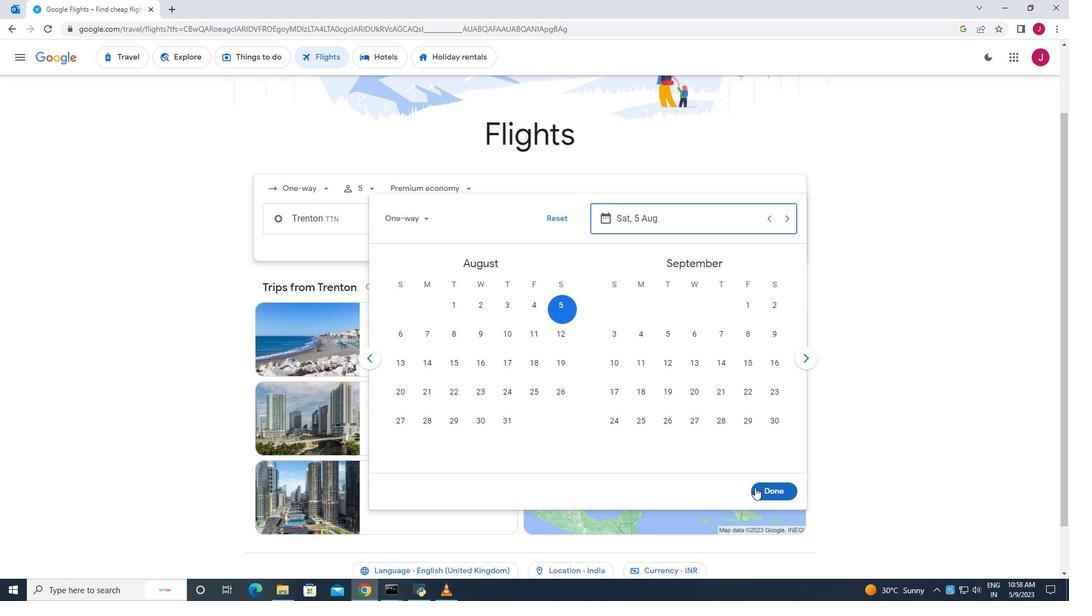 
Action: Mouse moved to (539, 258)
Screenshot: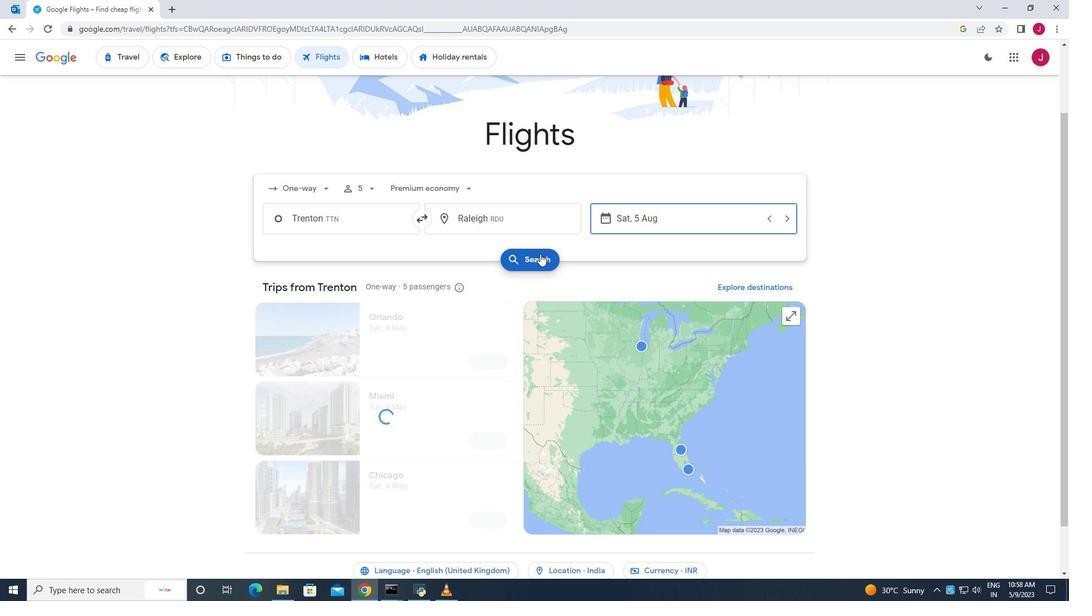 
Action: Mouse pressed left at (539, 258)
Screenshot: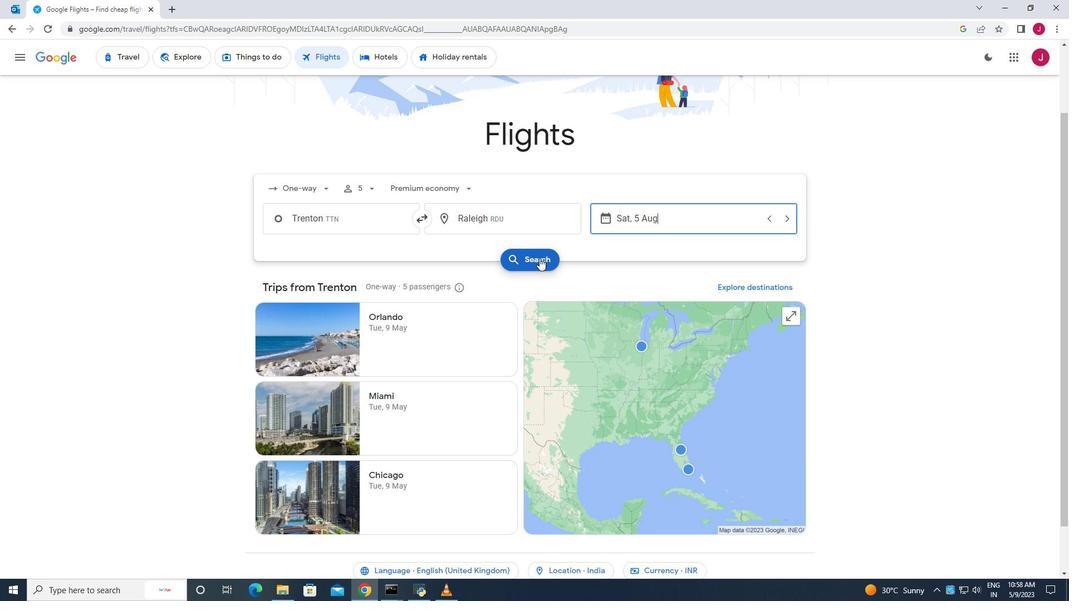 
Action: Mouse moved to (284, 160)
Screenshot: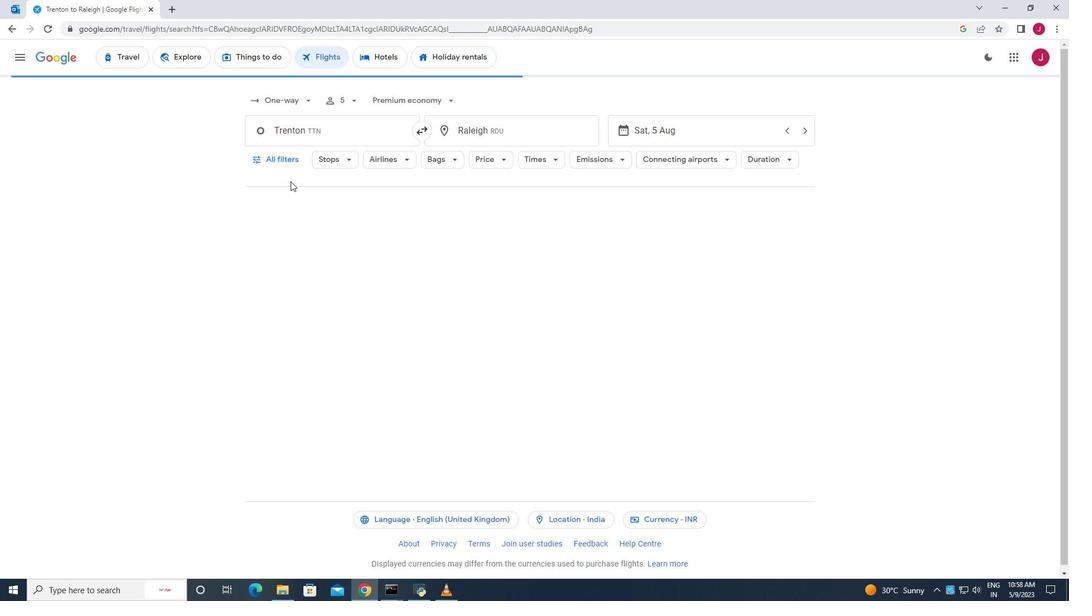 
Action: Mouse pressed left at (284, 160)
Screenshot: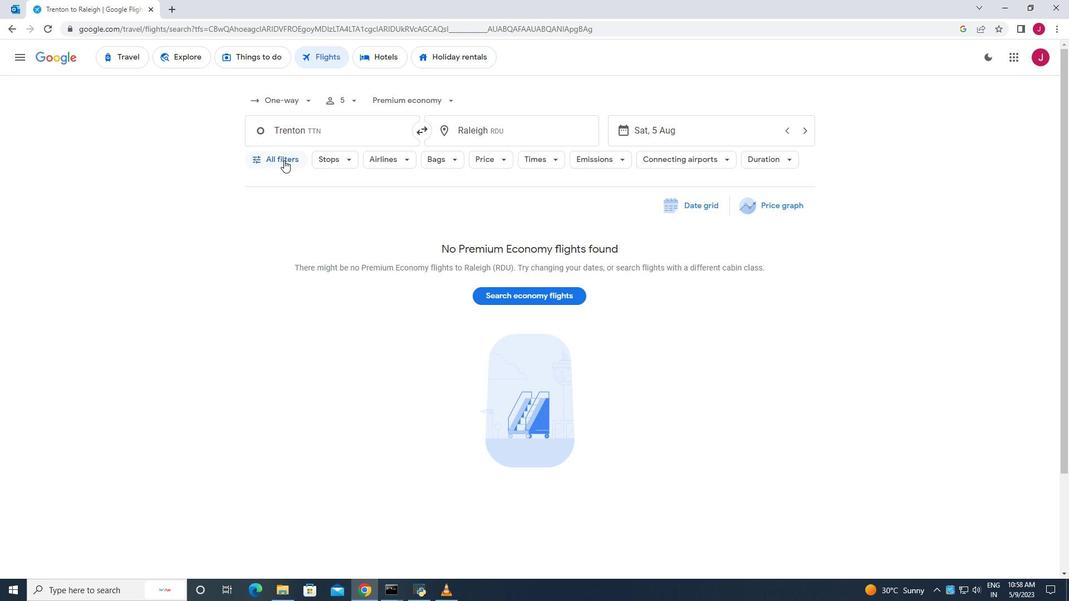 
Action: Mouse moved to (338, 236)
Screenshot: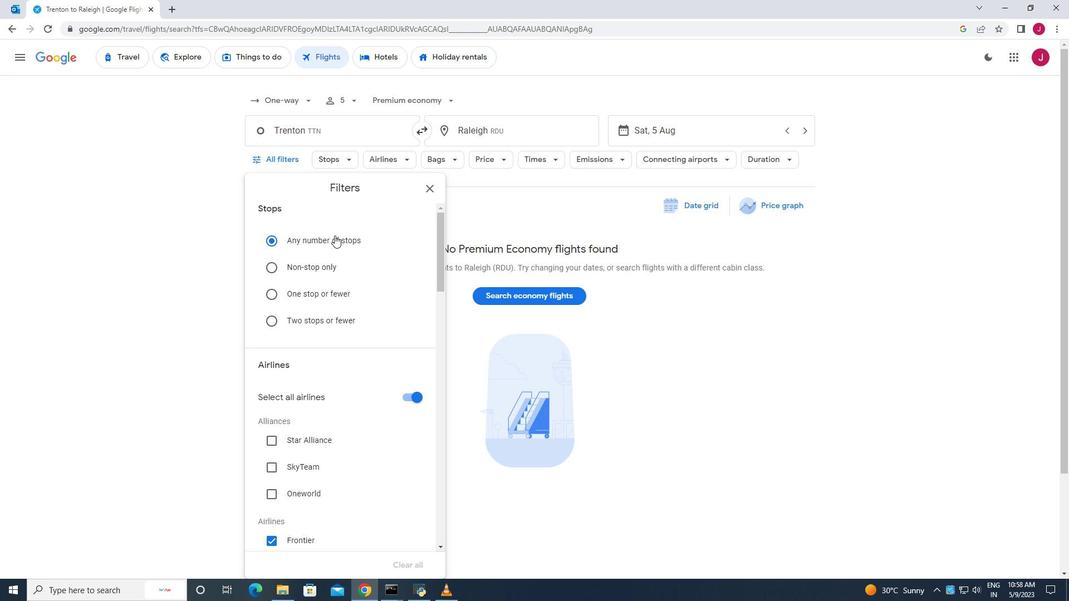 
Action: Mouse scrolled (338, 236) with delta (0, 0)
Screenshot: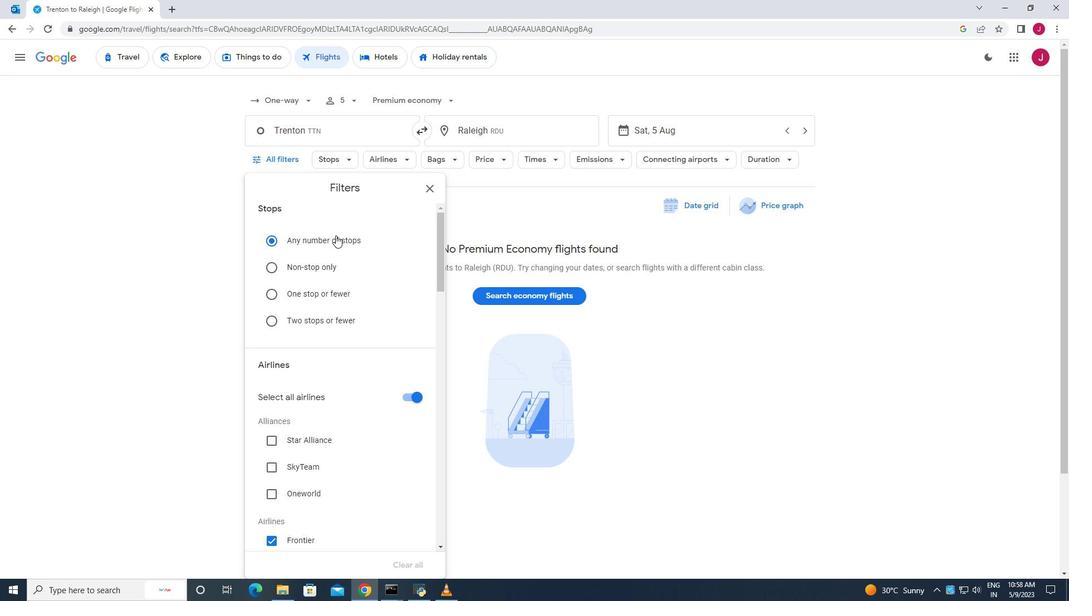 
Action: Mouse scrolled (338, 236) with delta (0, 0)
Screenshot: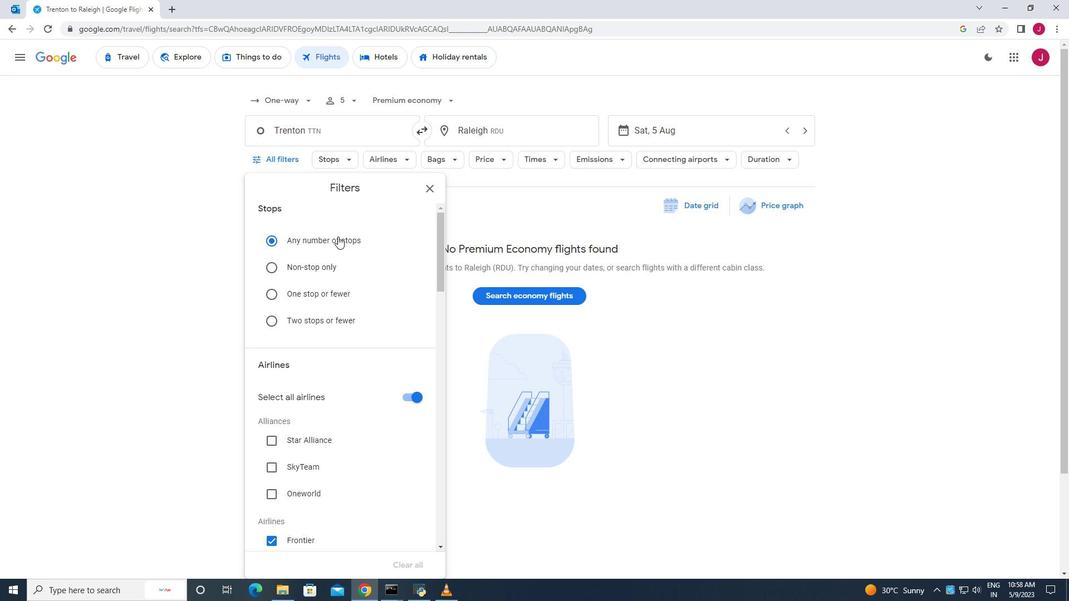 
Action: Mouse moved to (406, 286)
Screenshot: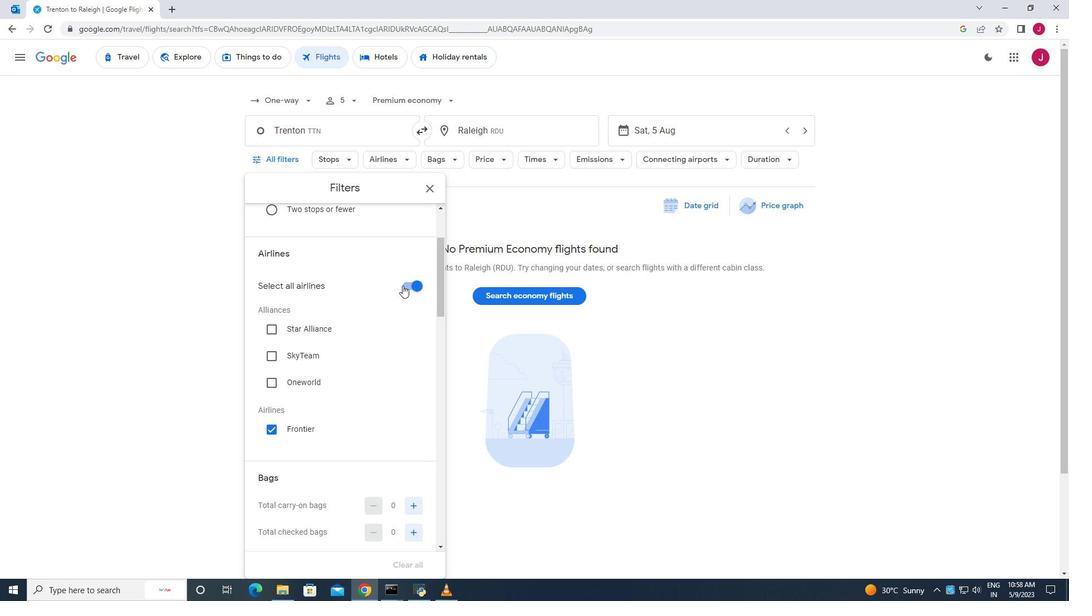 
Action: Mouse pressed left at (406, 286)
Screenshot: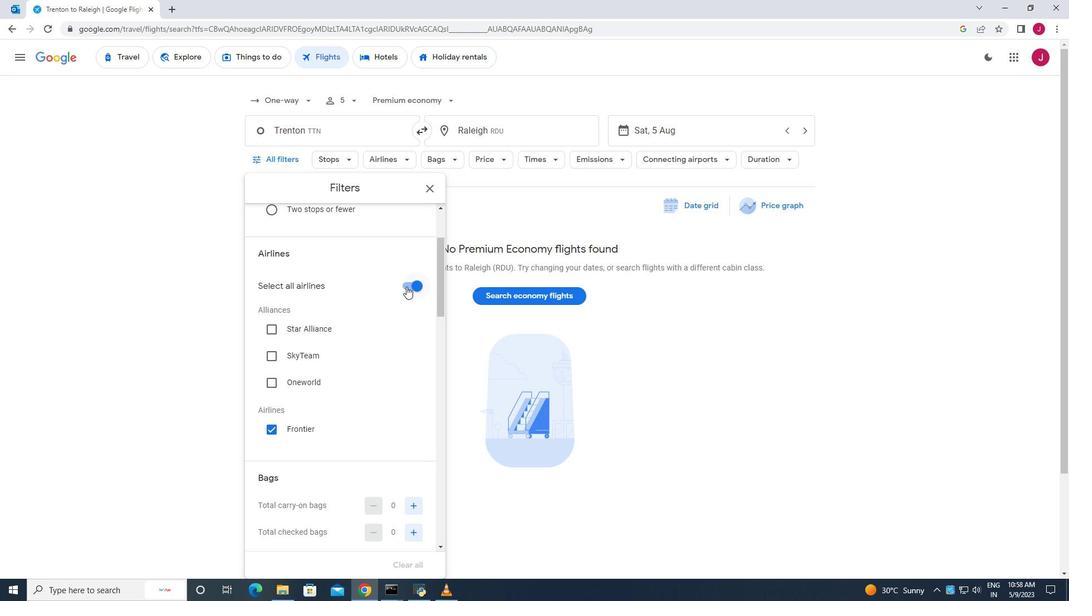 
Action: Mouse moved to (371, 287)
Screenshot: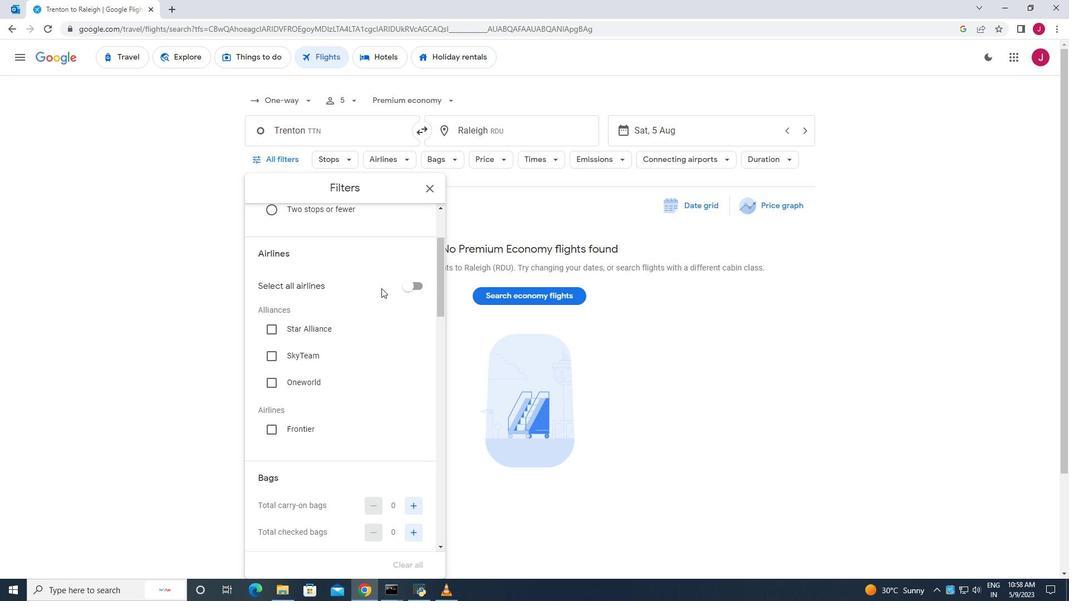 
Action: Mouse scrolled (371, 286) with delta (0, 0)
Screenshot: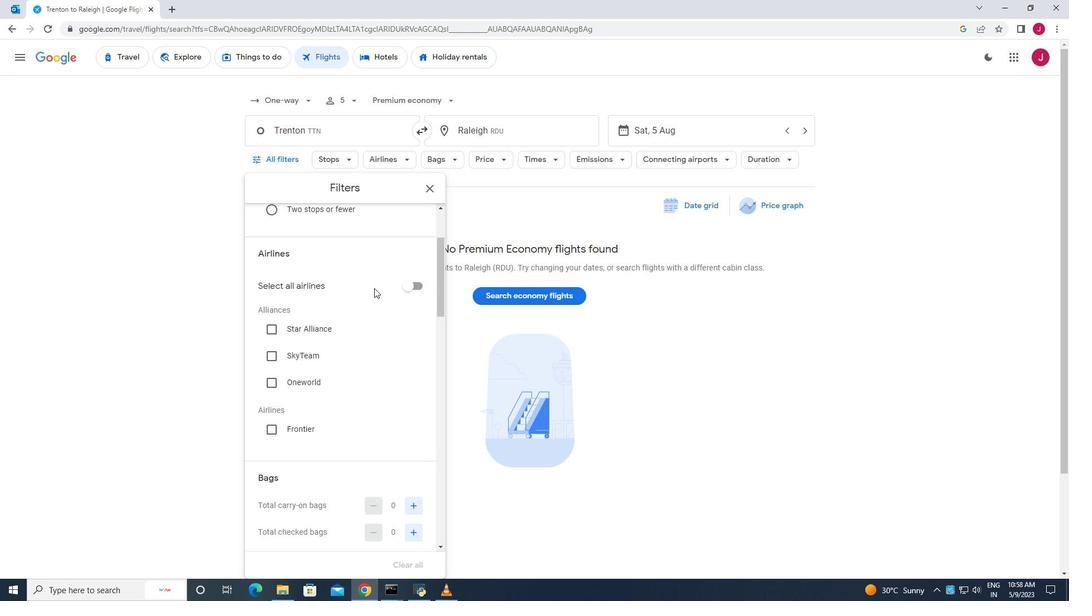 
Action: Mouse moved to (365, 285)
Screenshot: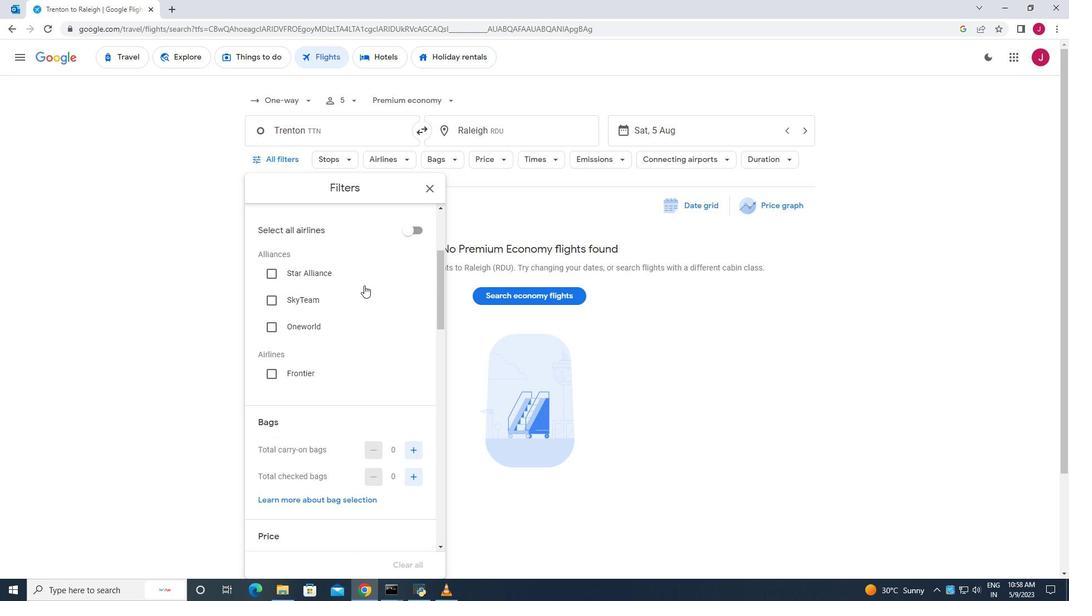 
Action: Mouse scrolled (365, 285) with delta (0, 0)
Screenshot: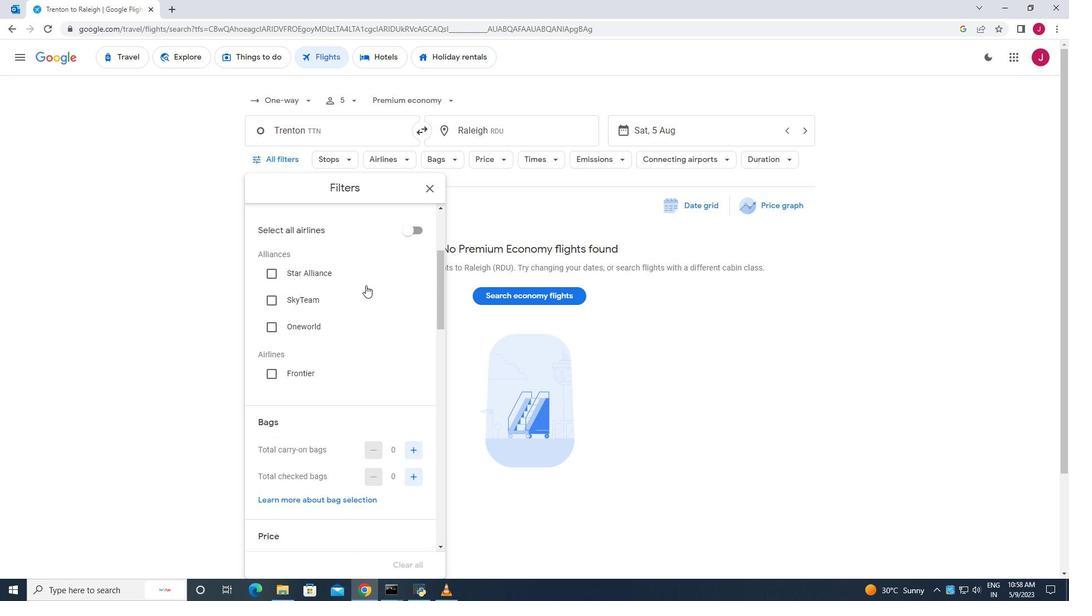 
Action: Mouse scrolled (365, 285) with delta (0, 0)
Screenshot: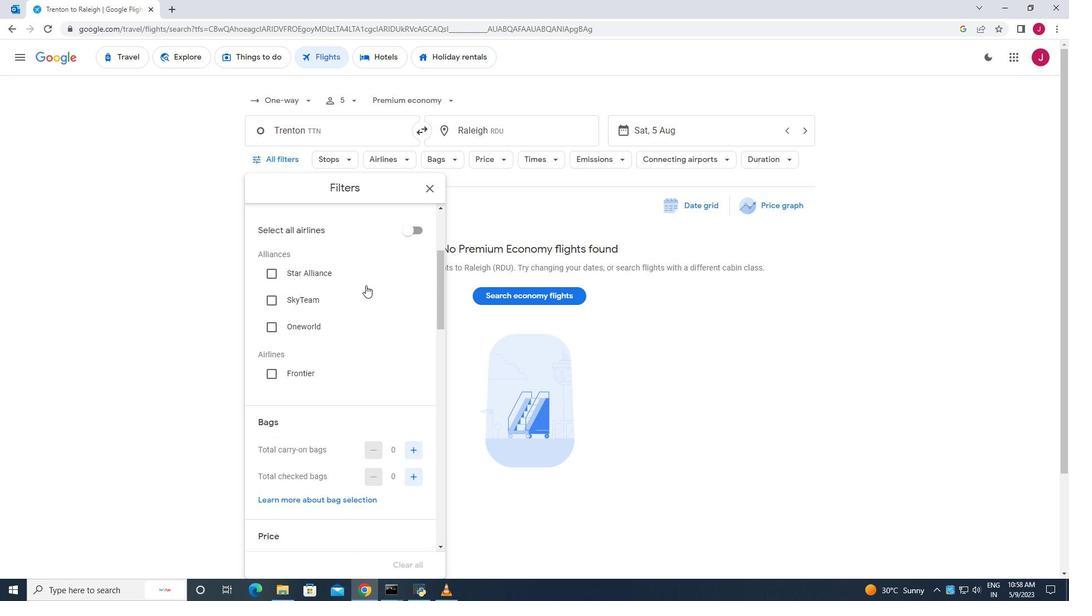 
Action: Mouse moved to (415, 372)
Screenshot: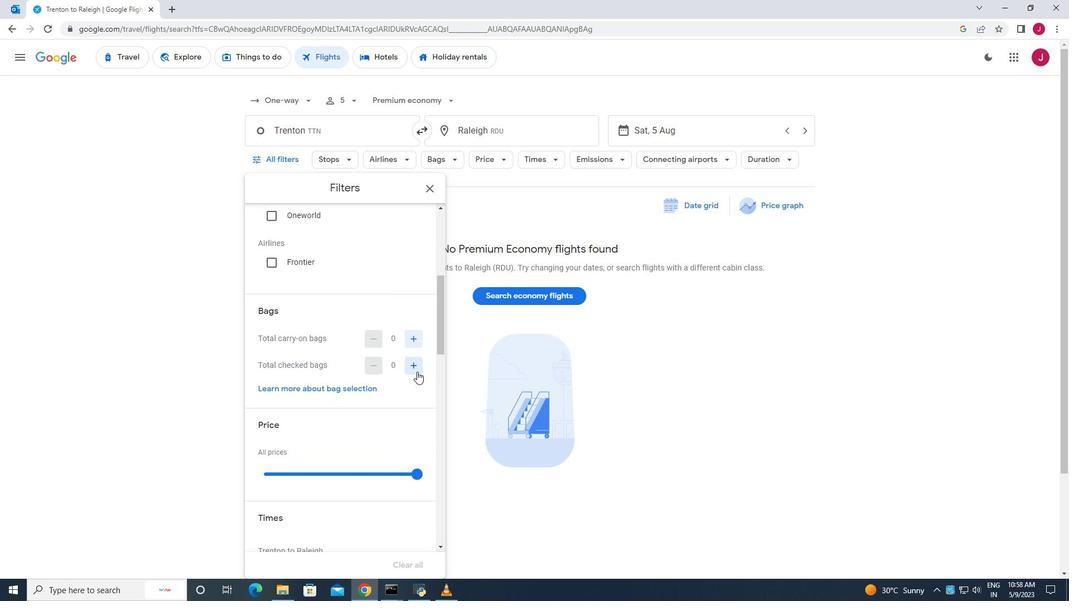 
Action: Mouse pressed left at (415, 372)
Screenshot: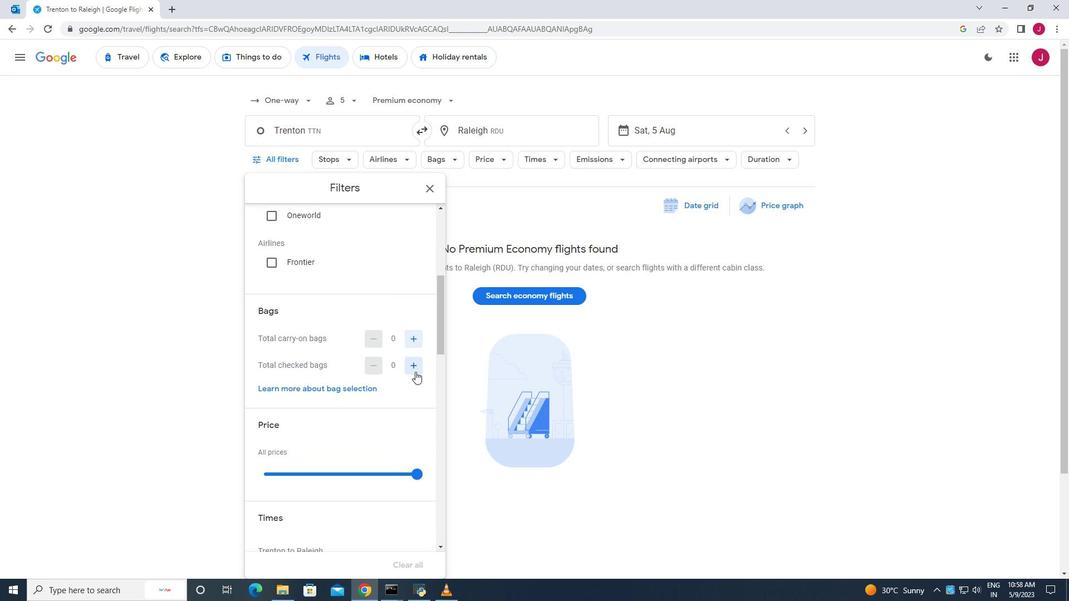 
Action: Mouse moved to (416, 372)
Screenshot: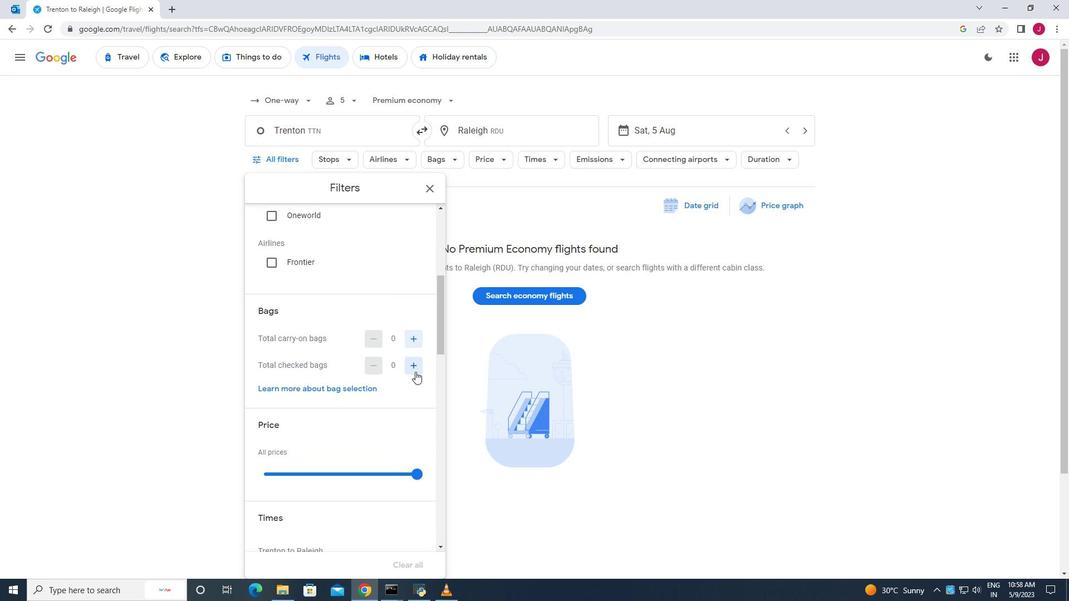 
Action: Mouse pressed left at (416, 372)
Screenshot: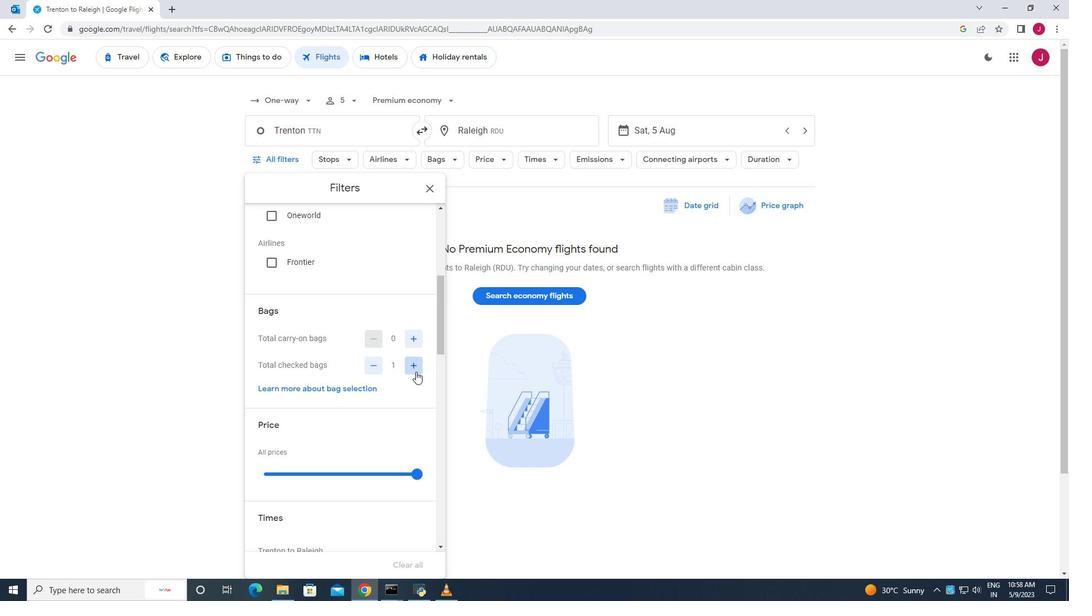 
Action: Mouse pressed left at (416, 372)
Screenshot: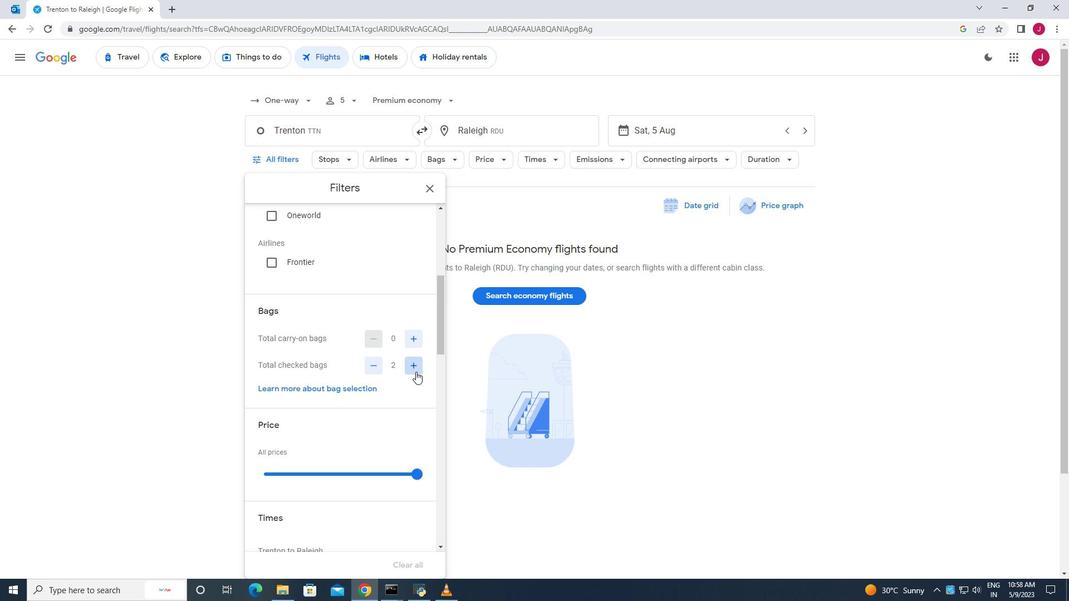 
Action: Mouse moved to (397, 358)
Screenshot: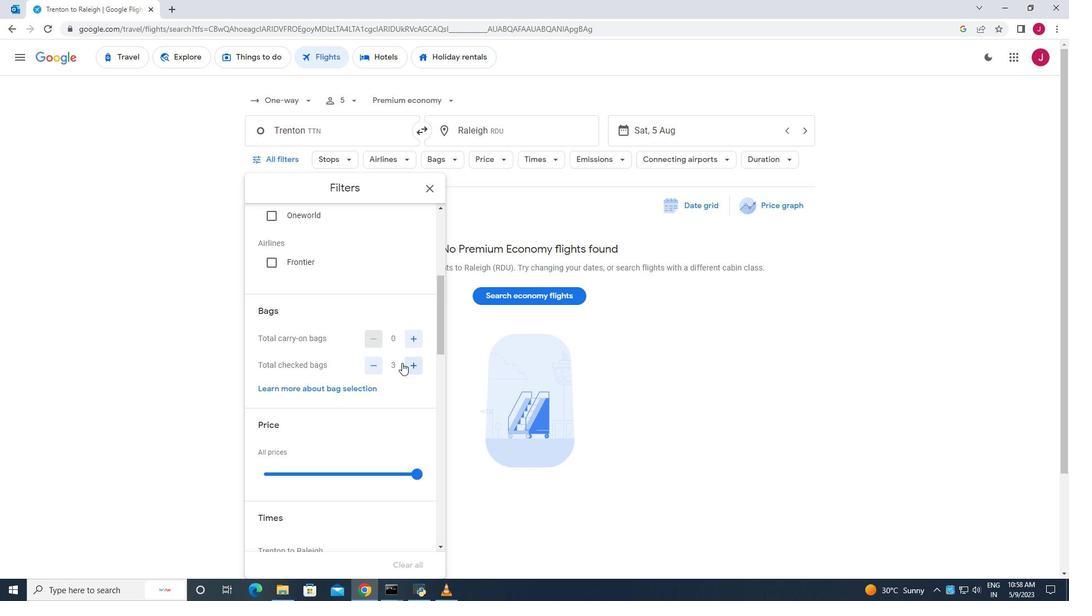 
Action: Mouse scrolled (397, 357) with delta (0, 0)
Screenshot: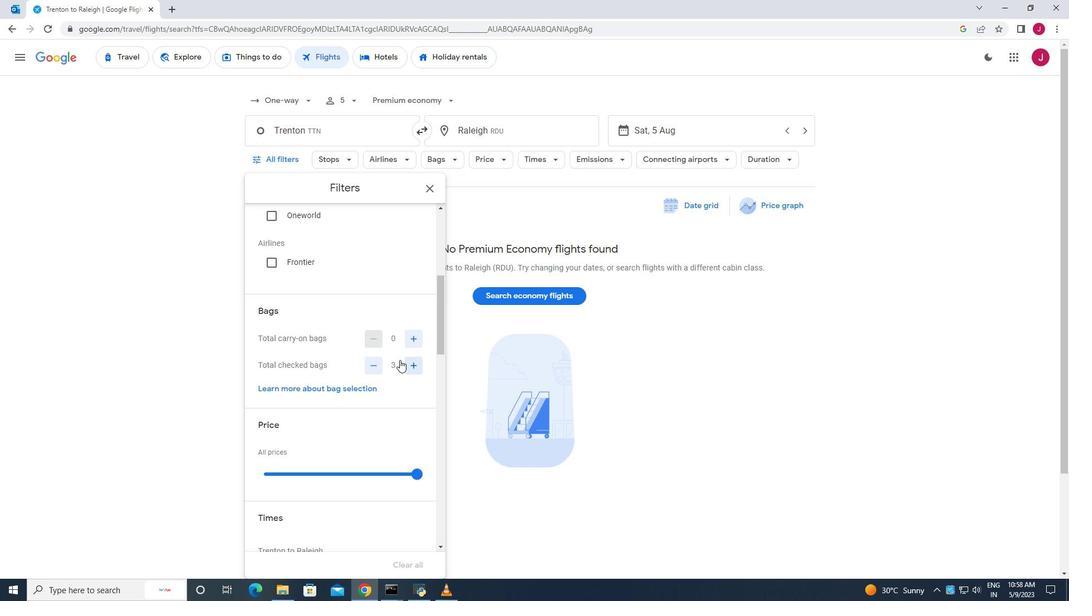 
Action: Mouse scrolled (397, 357) with delta (0, 0)
Screenshot: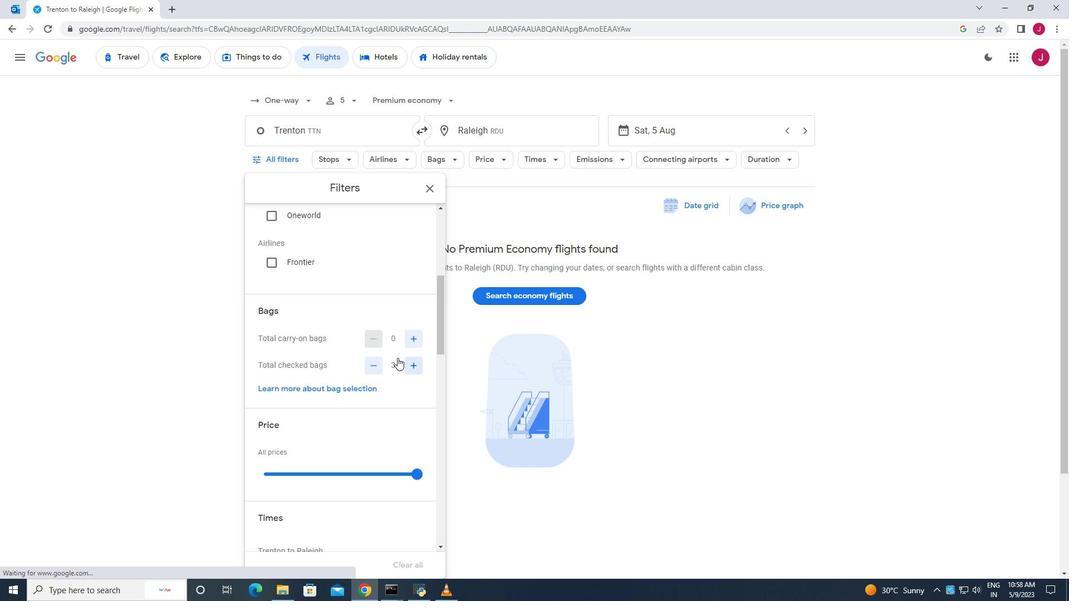 
Action: Mouse moved to (396, 352)
Screenshot: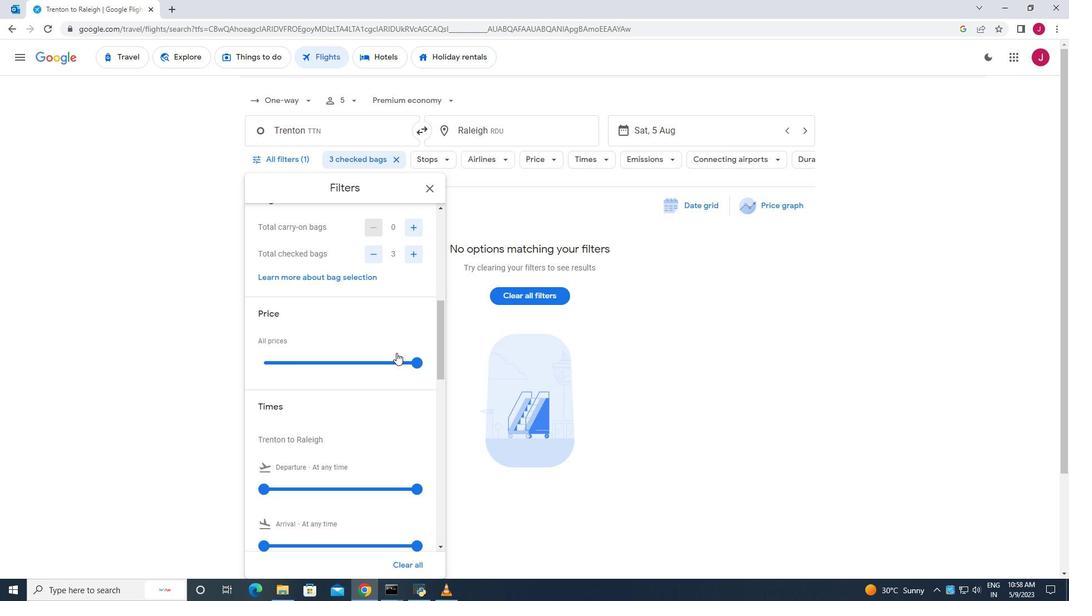 
Action: Mouse scrolled (396, 352) with delta (0, 0)
Screenshot: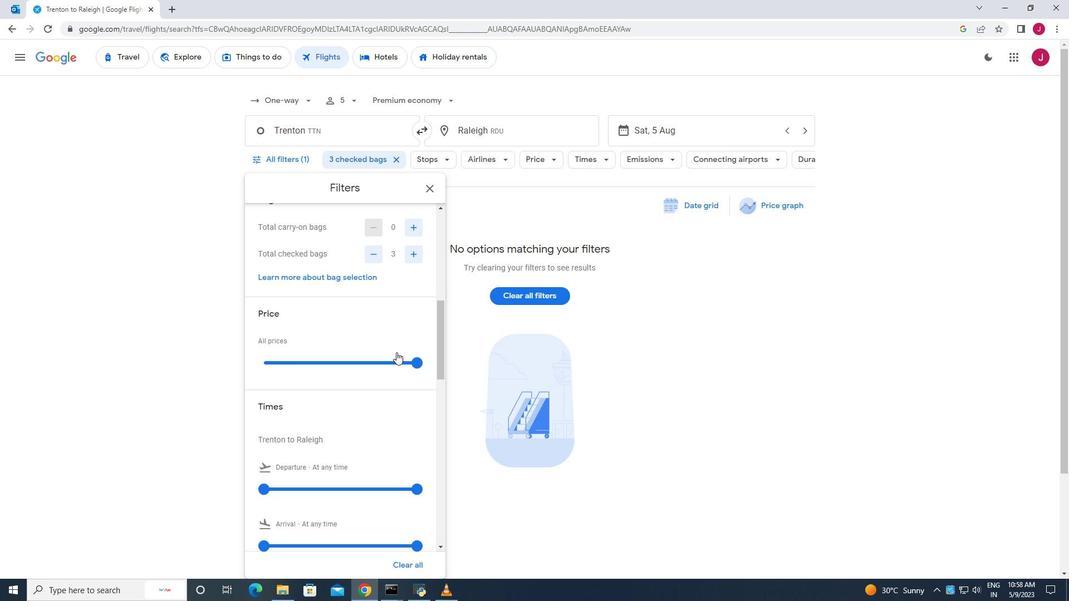 
Action: Mouse moved to (420, 309)
Screenshot: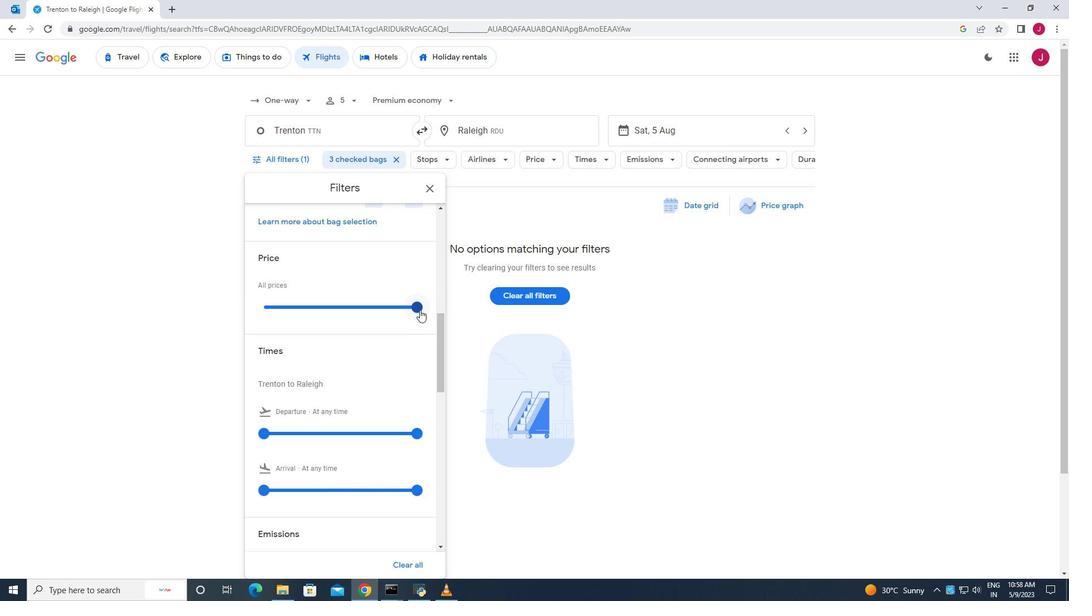 
Action: Mouse pressed left at (420, 309)
Screenshot: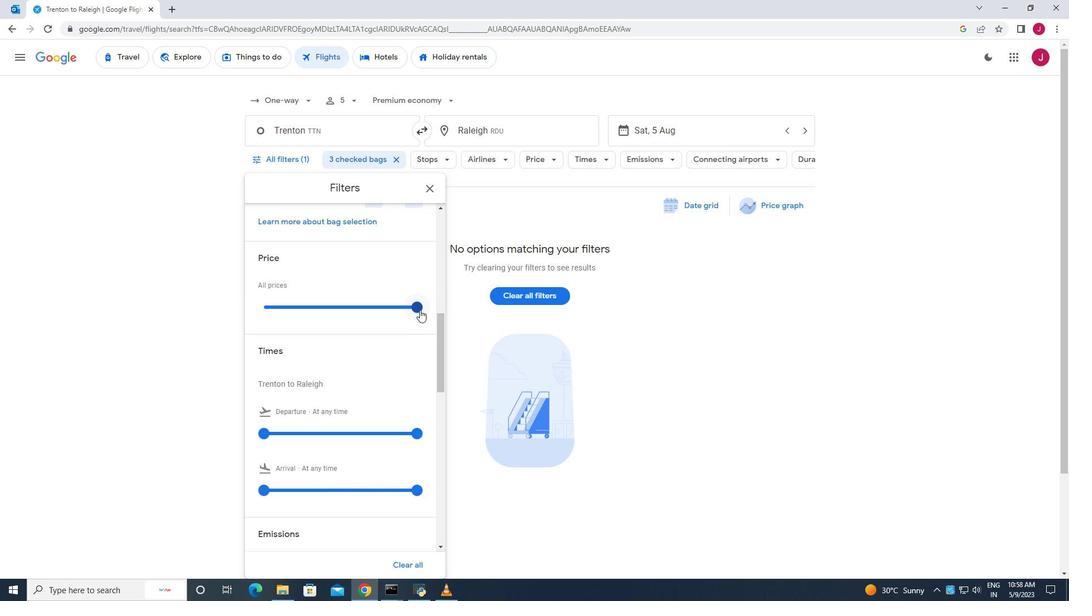 
Action: Mouse moved to (408, 309)
Screenshot: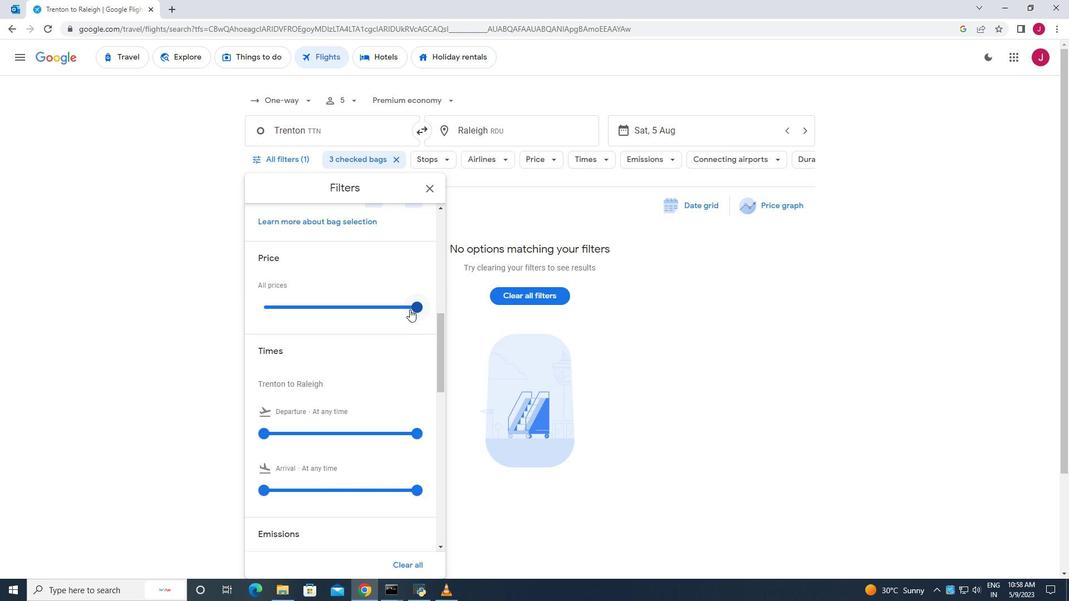 
Action: Mouse scrolled (408, 309) with delta (0, 0)
Screenshot: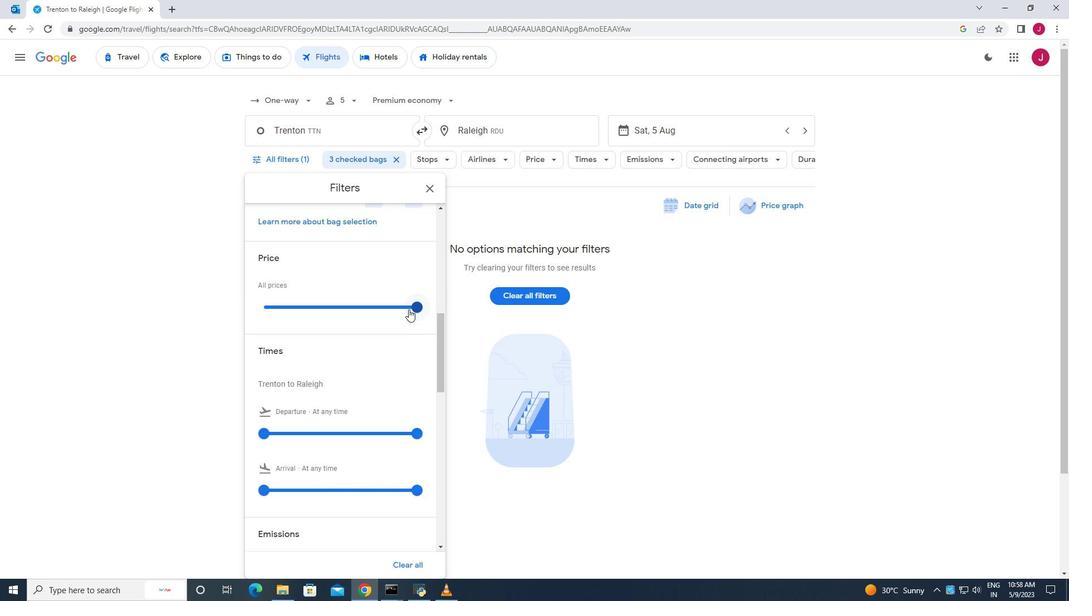 
Action: Mouse scrolled (408, 309) with delta (0, 0)
Screenshot: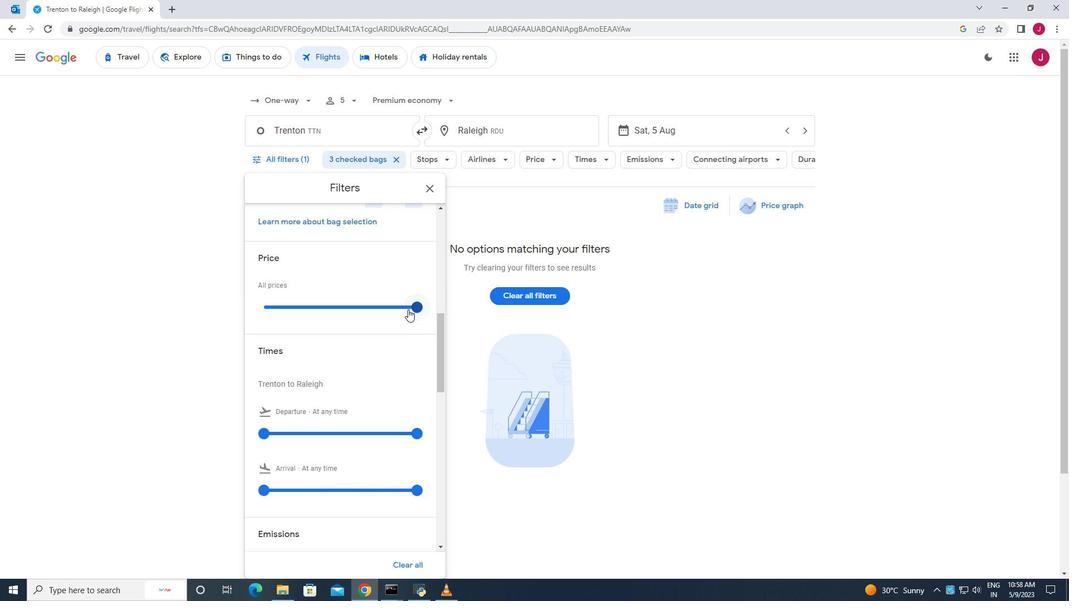 
Action: Mouse moved to (265, 323)
Screenshot: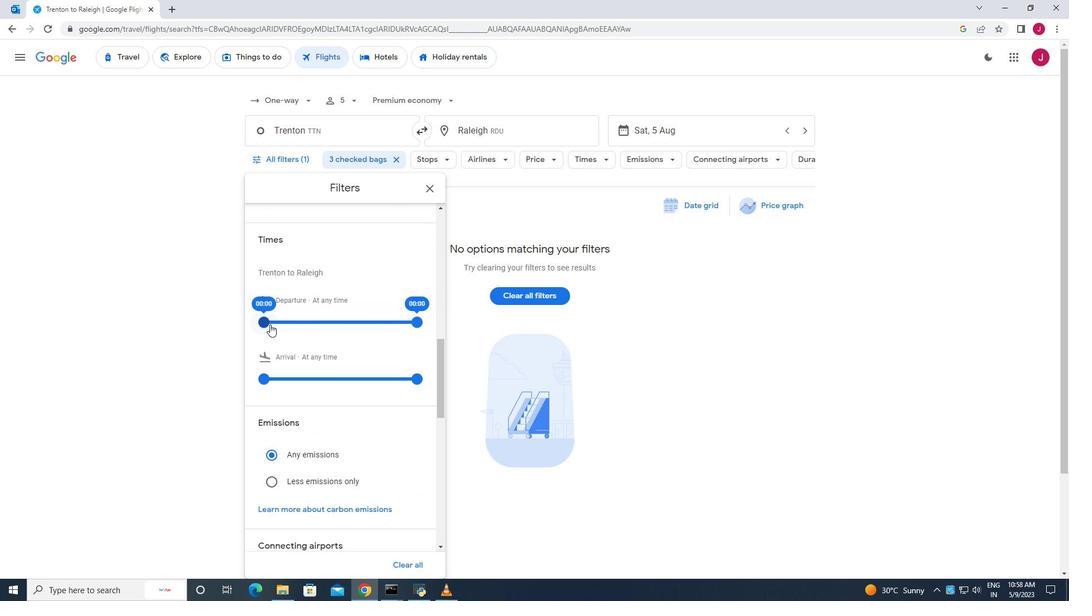 
Action: Mouse pressed left at (265, 323)
Screenshot: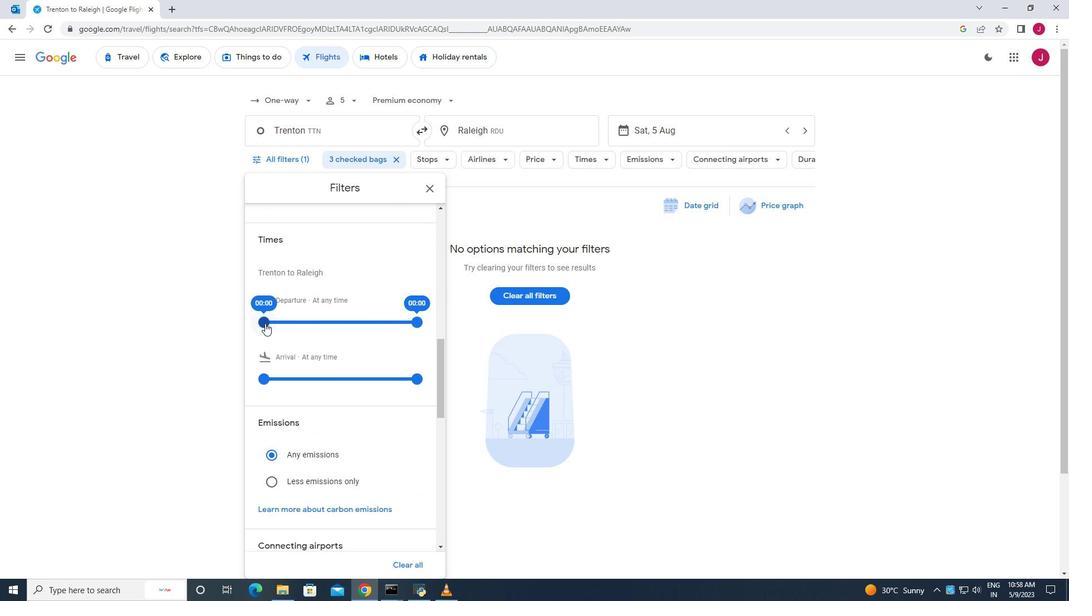 
Action: Mouse moved to (417, 320)
Screenshot: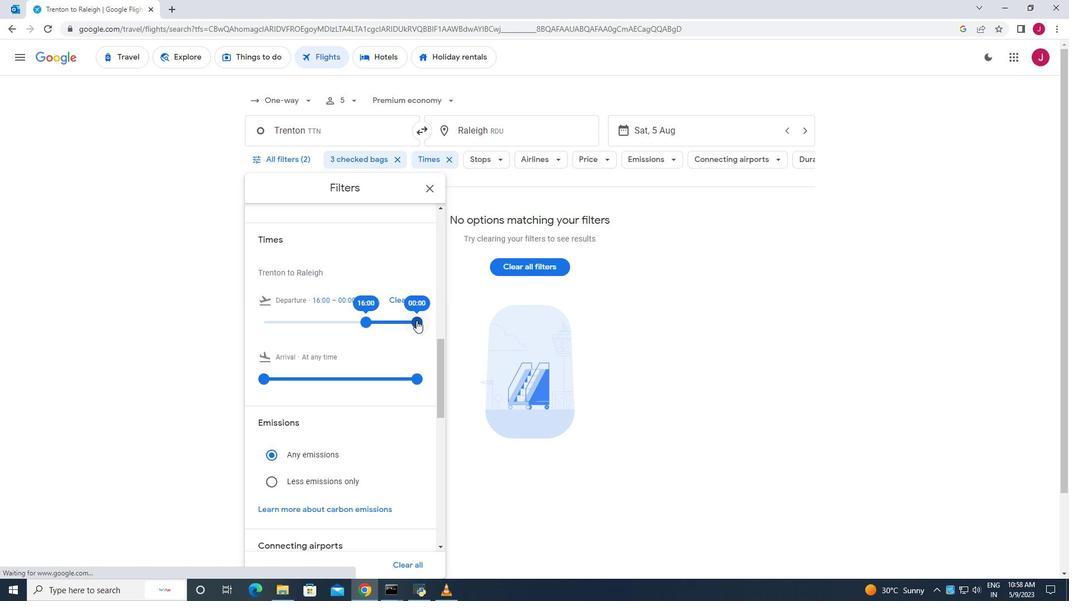 
Action: Mouse pressed left at (417, 320)
Screenshot: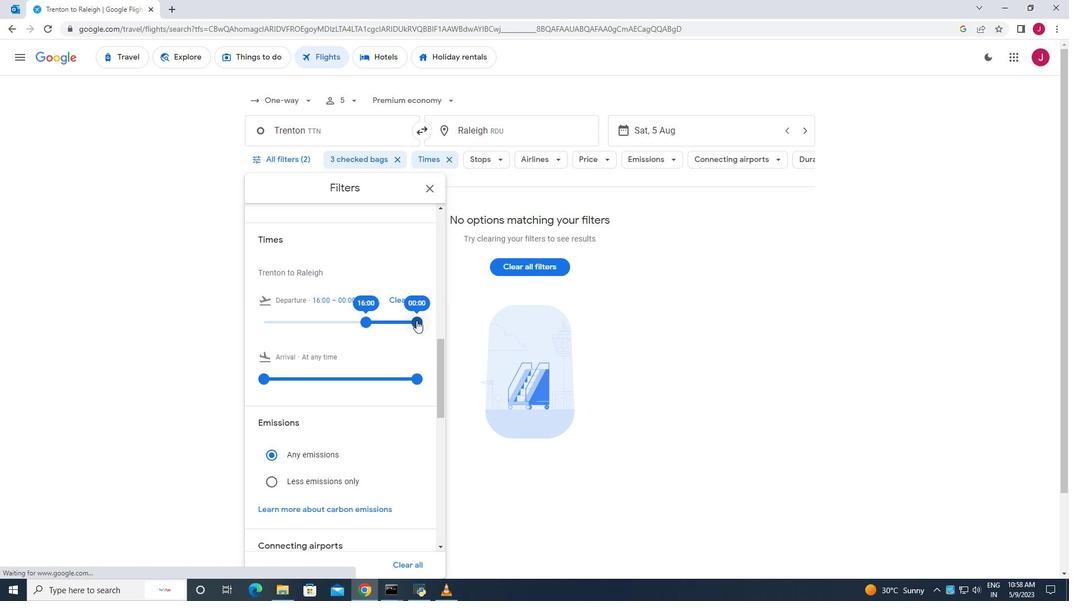 
Action: Mouse moved to (430, 185)
Screenshot: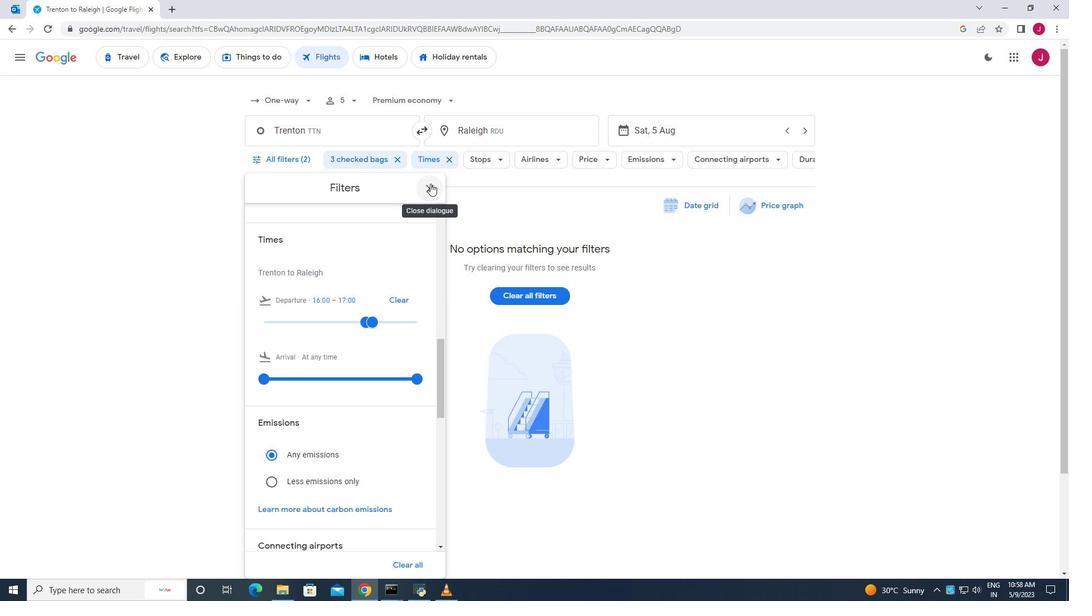 
Action: Mouse pressed left at (430, 185)
Screenshot: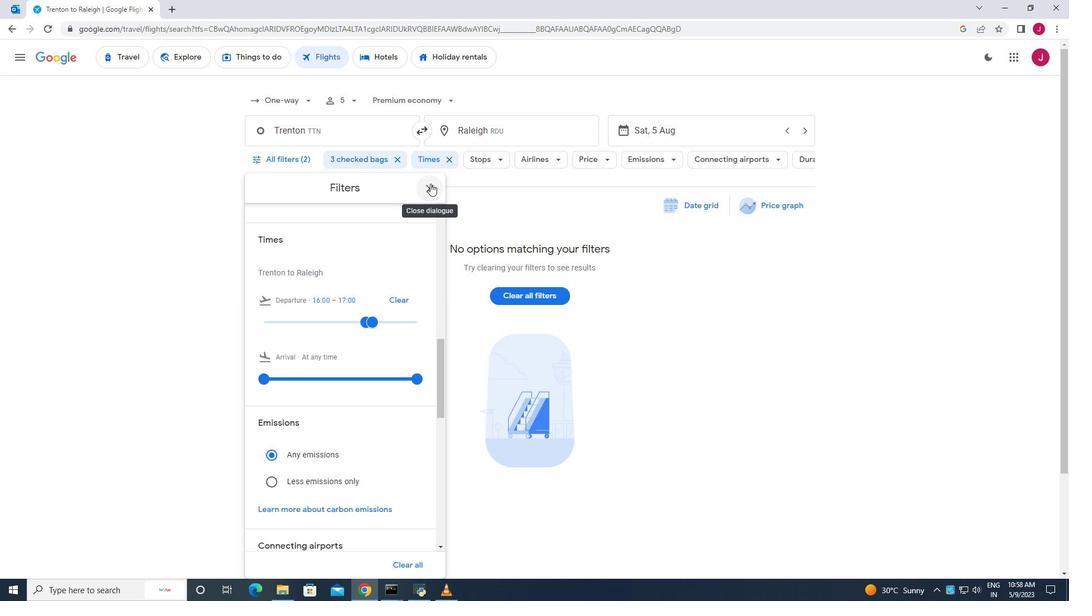 
Action: Mouse moved to (413, 199)
Screenshot: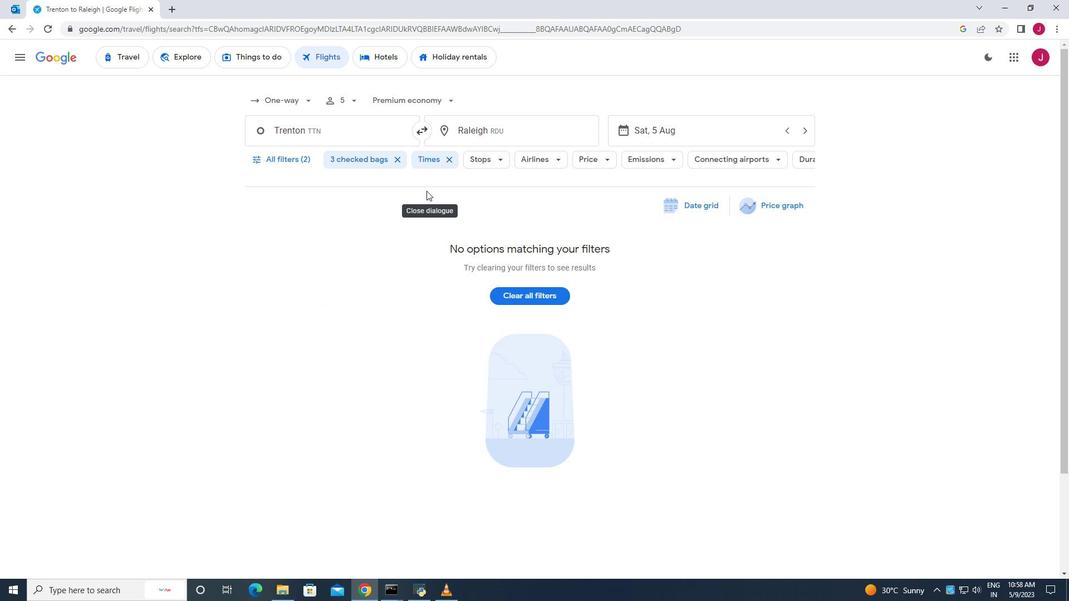 
